 Task: Plan the quickest route from Boston Logan International Airport to Fenway Park.
Action: Mouse moved to (262, 96)
Screenshot: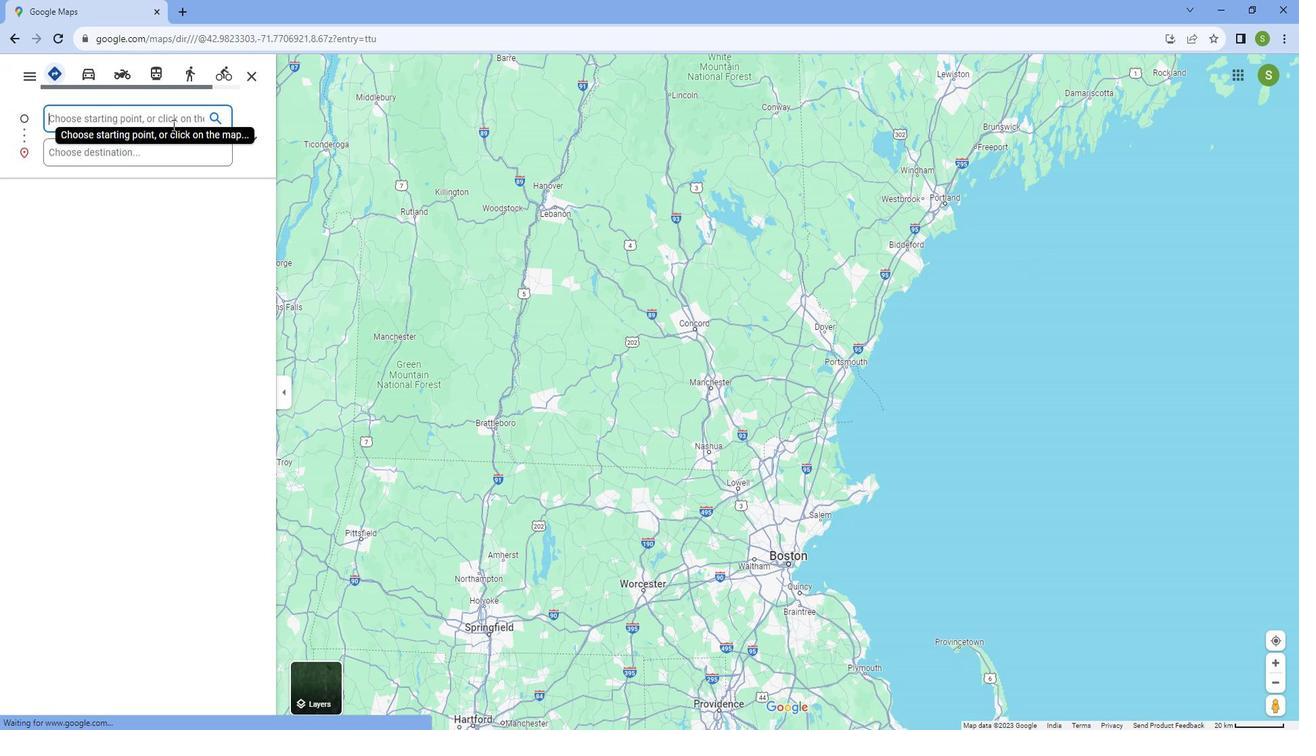 
Action: Mouse pressed left at (262, 96)
Screenshot: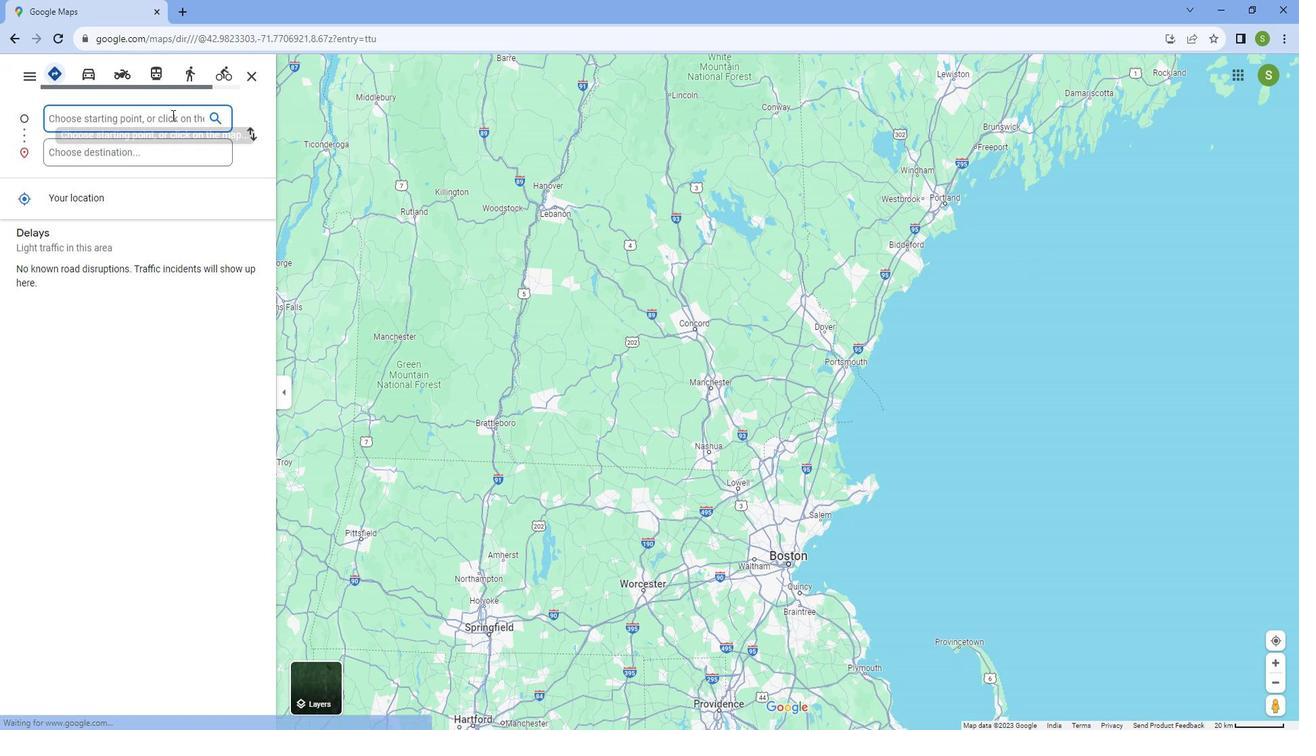 
Action: Mouse moved to (175, 136)
Screenshot: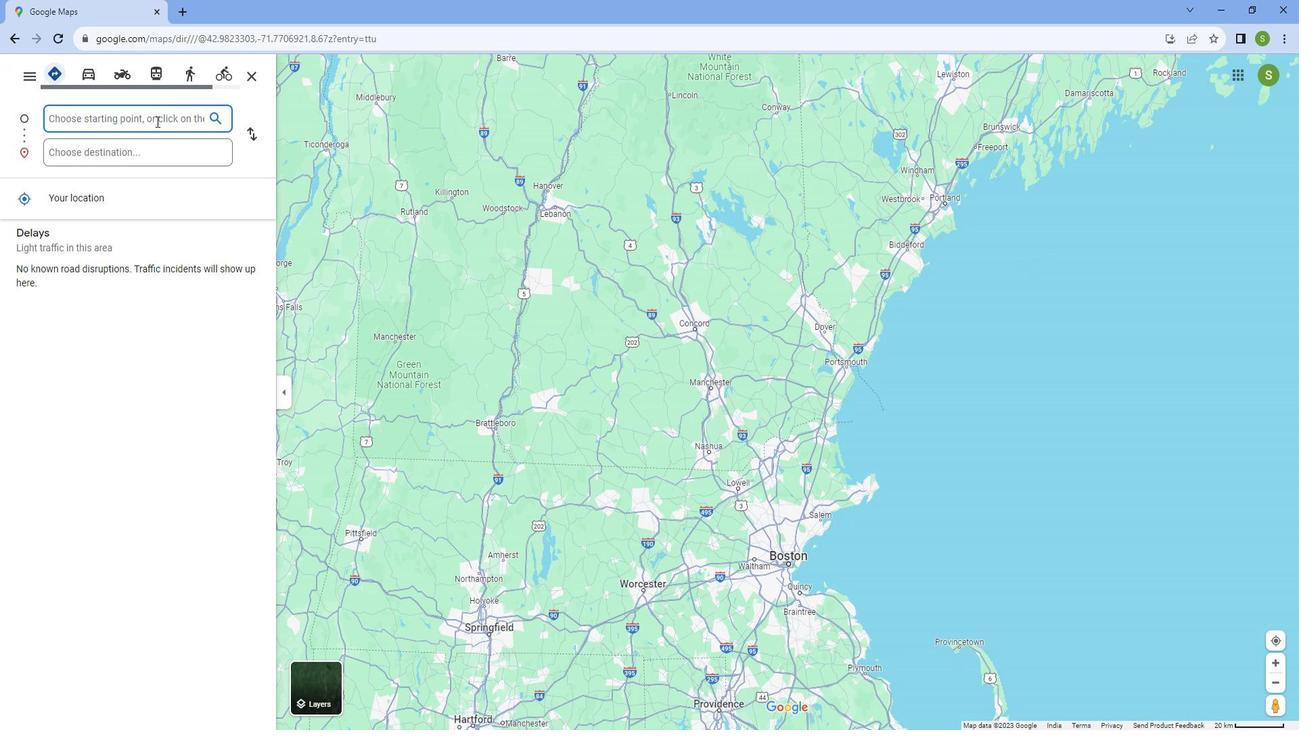 
Action: Mouse pressed left at (175, 136)
Screenshot: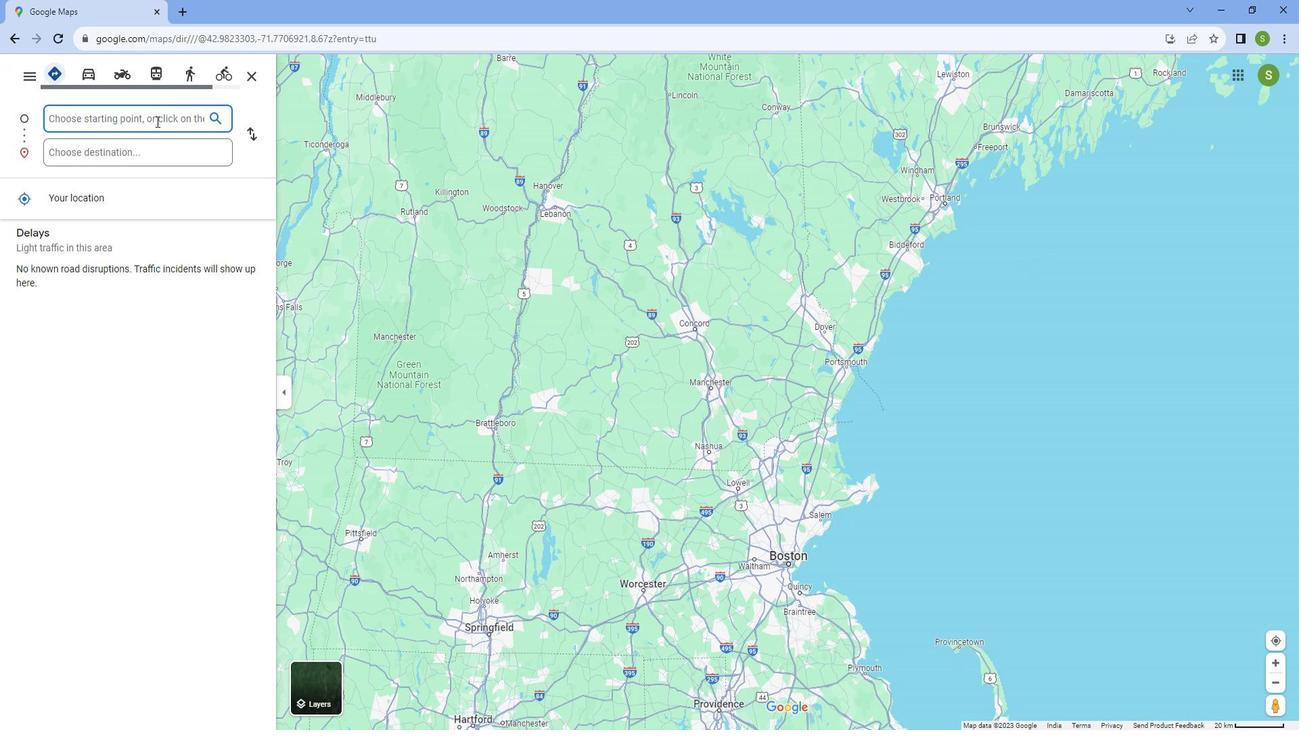 
Action: Key pressed <Key.caps_lock>B<Key.caps_lock>oston<Key.space><Key.caps_lock>L<Key.caps_lock>ogan<Key.space><Key.caps_lock>I<Key.caps_lock>nternational<Key.space><Key.caps_lock>A<Key.caps_lock>irport
Screenshot: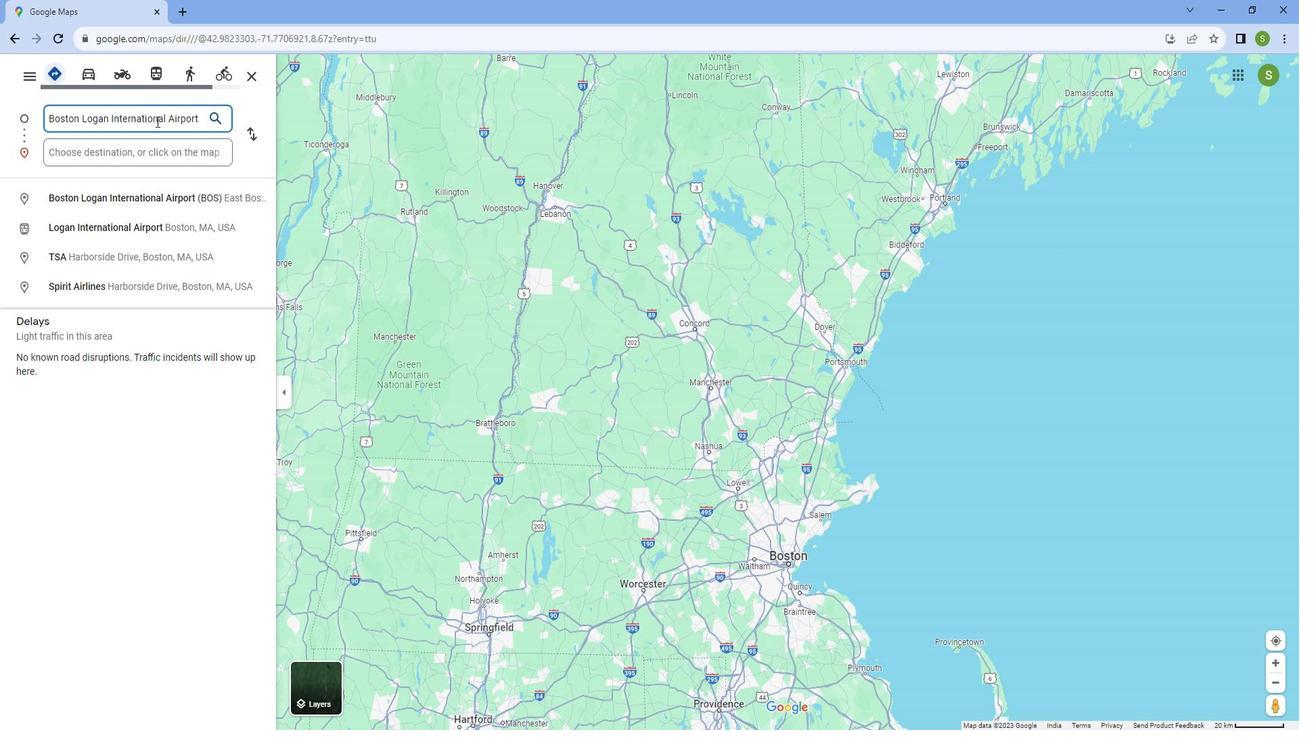 
Action: Mouse moved to (171, 215)
Screenshot: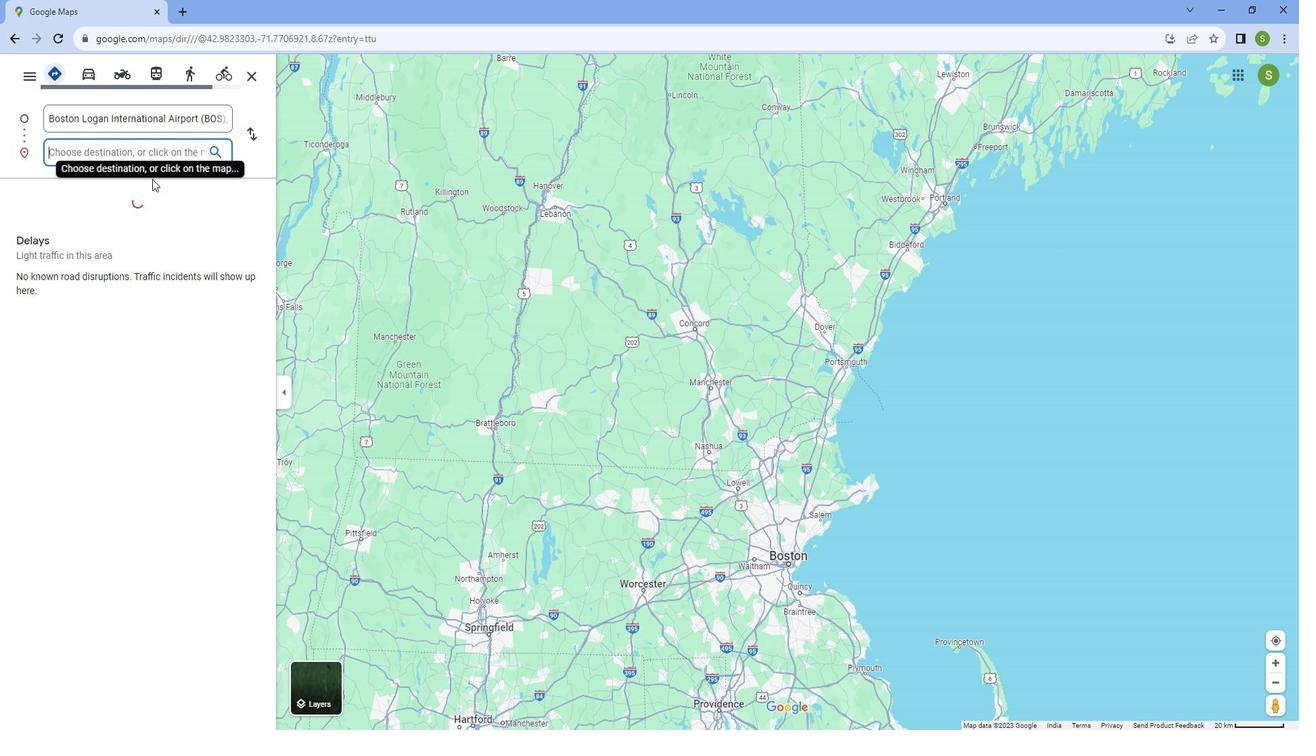 
Action: Mouse pressed left at (171, 215)
Screenshot: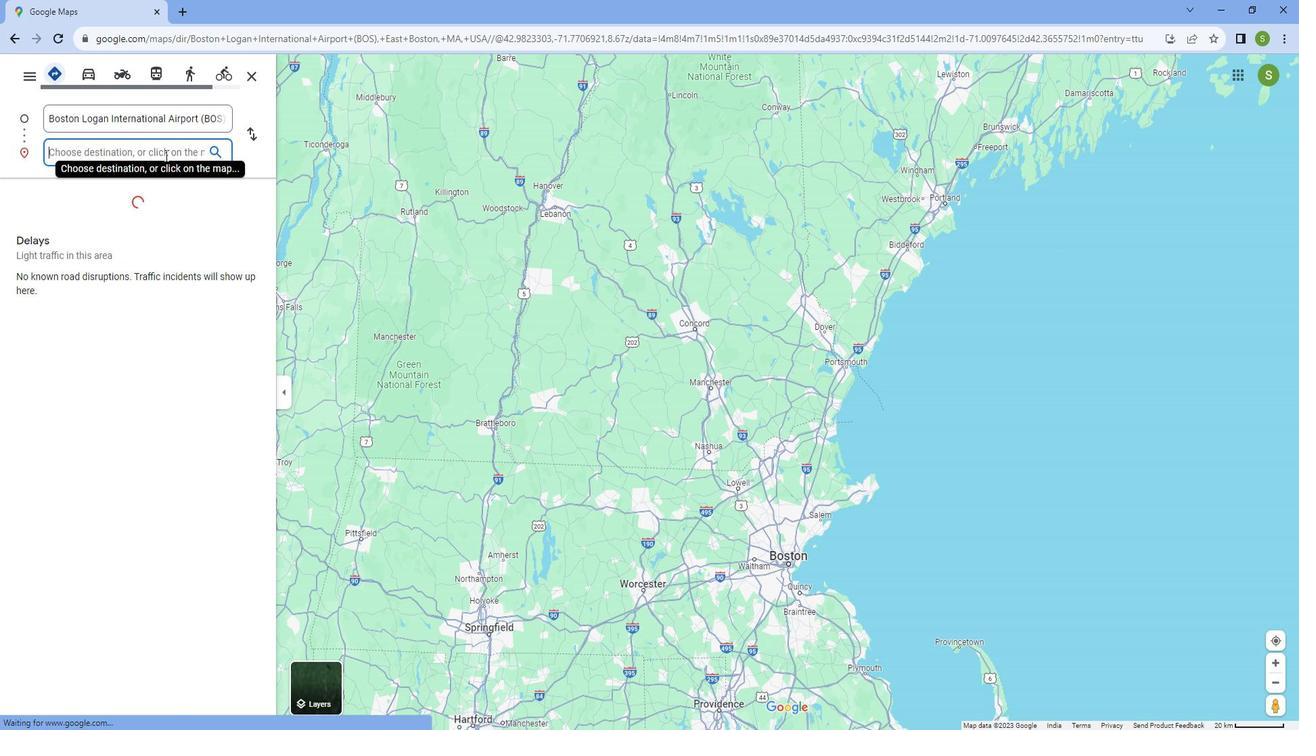
Action: Mouse moved to (185, 167)
Screenshot: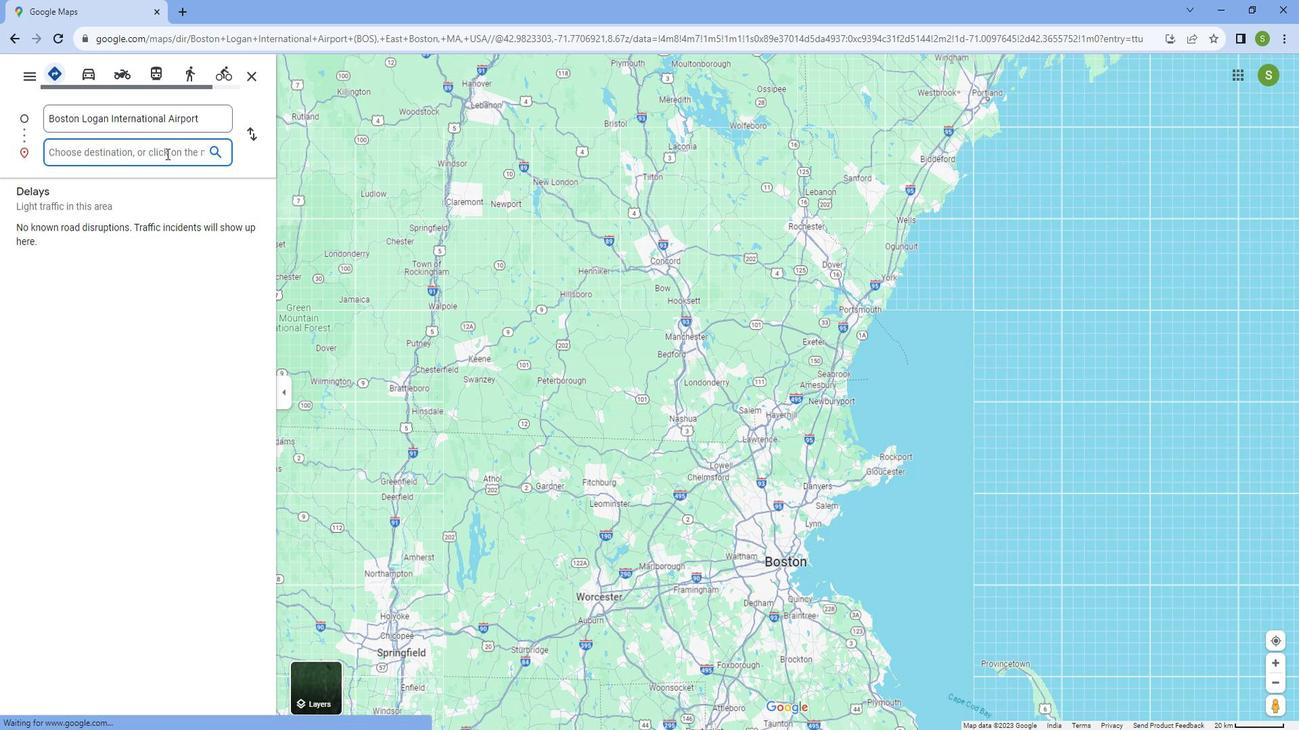 
Action: Mouse pressed left at (185, 167)
Screenshot: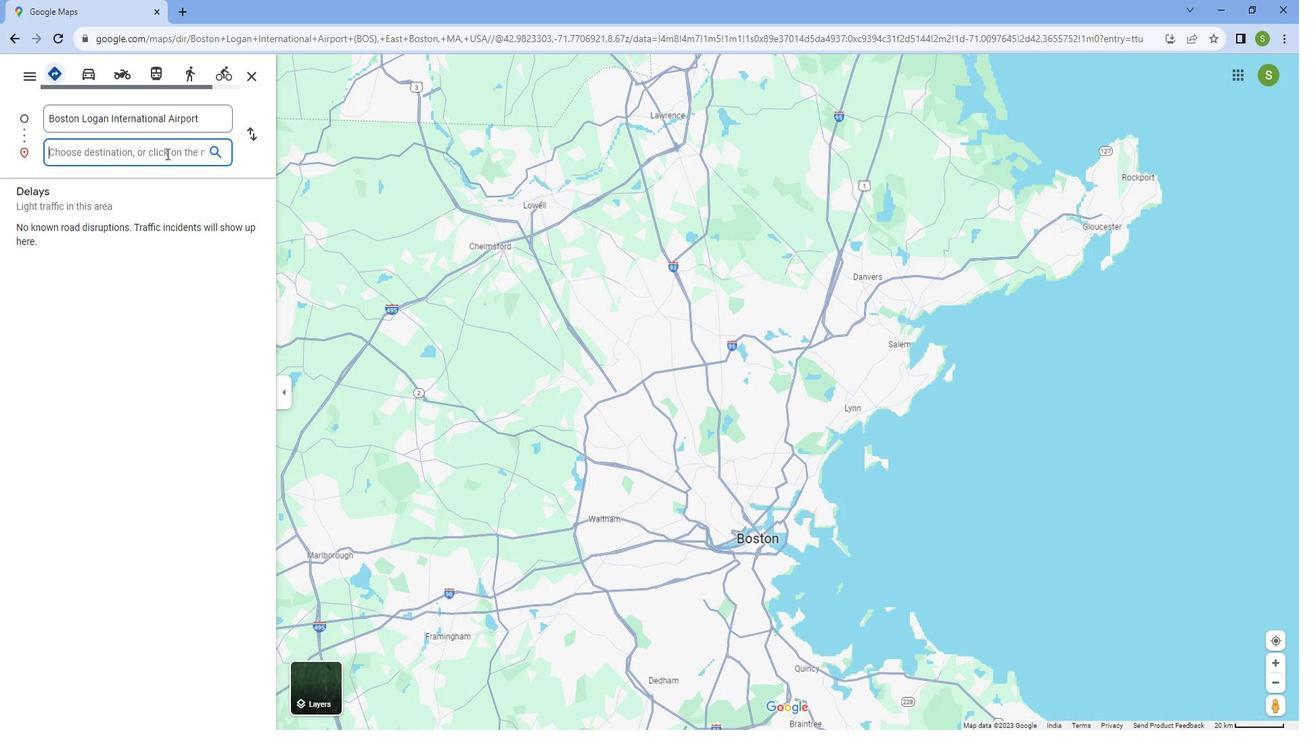
Action: Key pressed <Key.caps_lock>F<Key.caps_lock>rr<Key.backspace>eew<Key.backspace><Key.backspace><Key.backspace><Key.backspace>enway<Key.space><Key.caps_lock>P<Key.caps_lock>ark
Screenshot: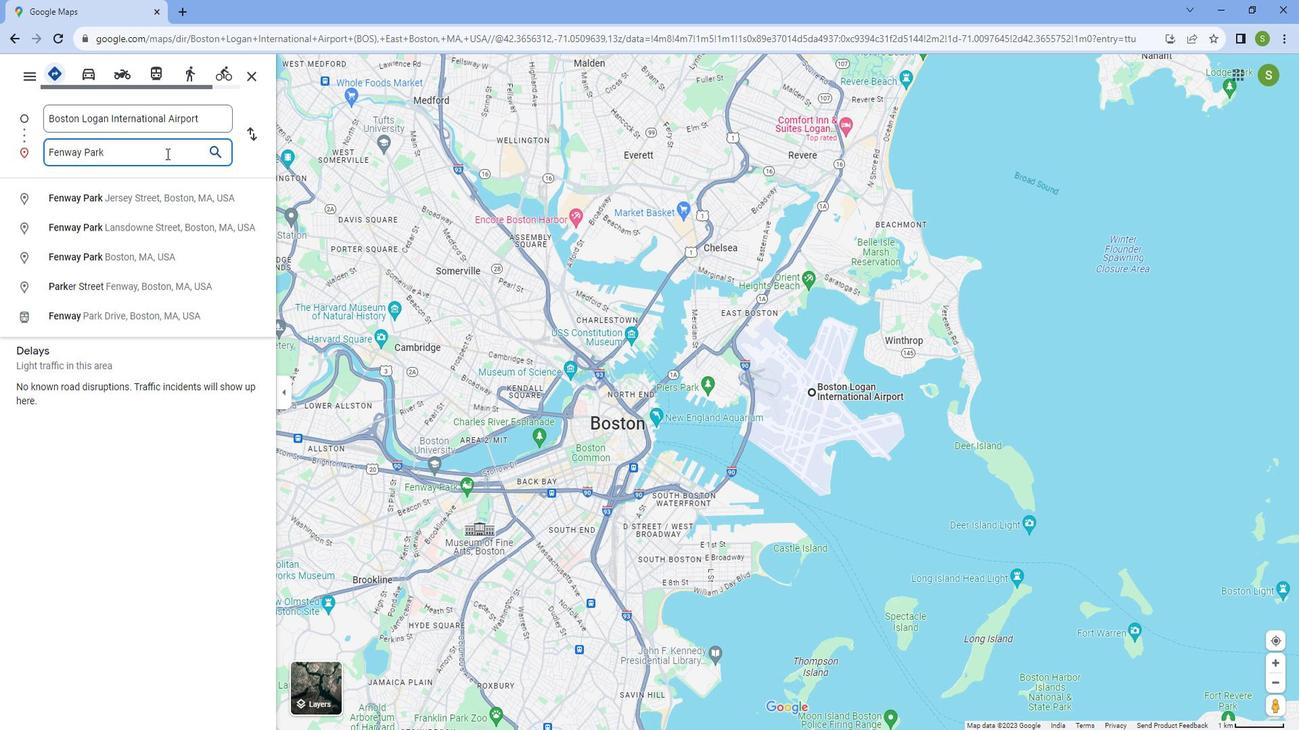 
Action: Mouse moved to (151, 216)
Screenshot: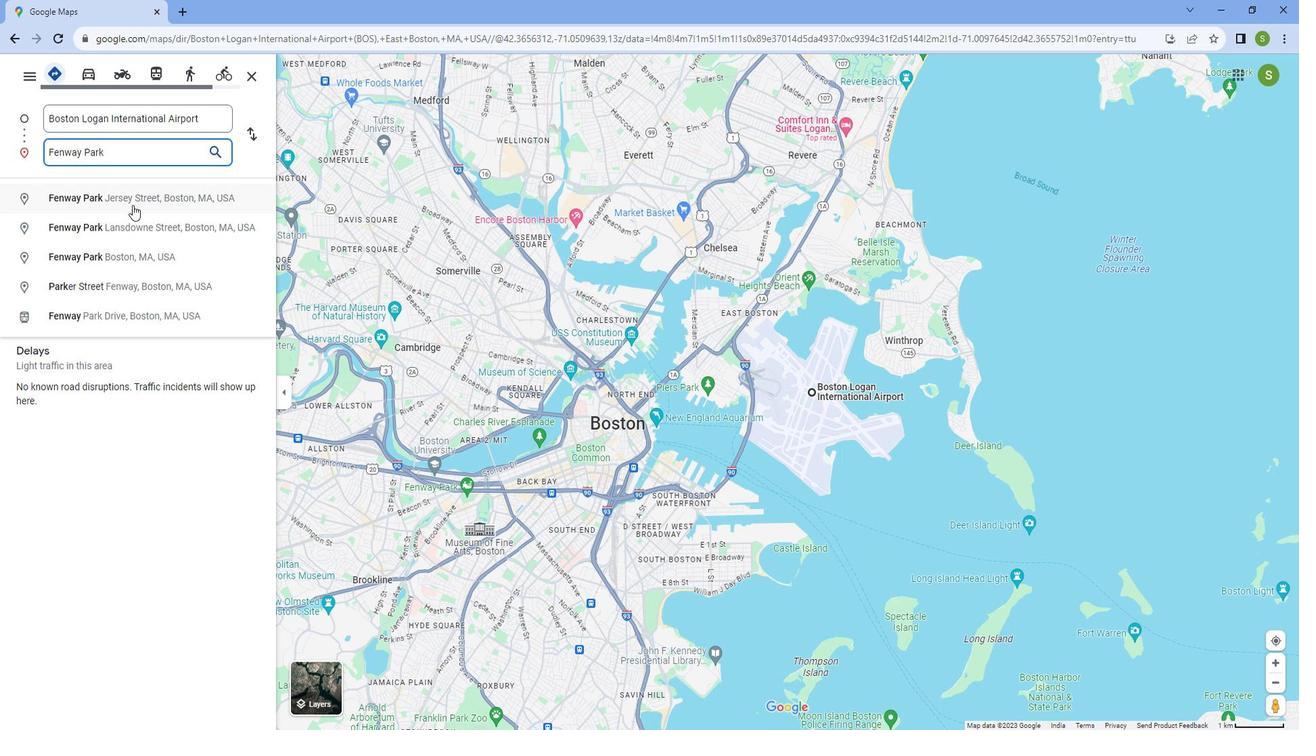 
Action: Mouse pressed left at (151, 216)
Screenshot: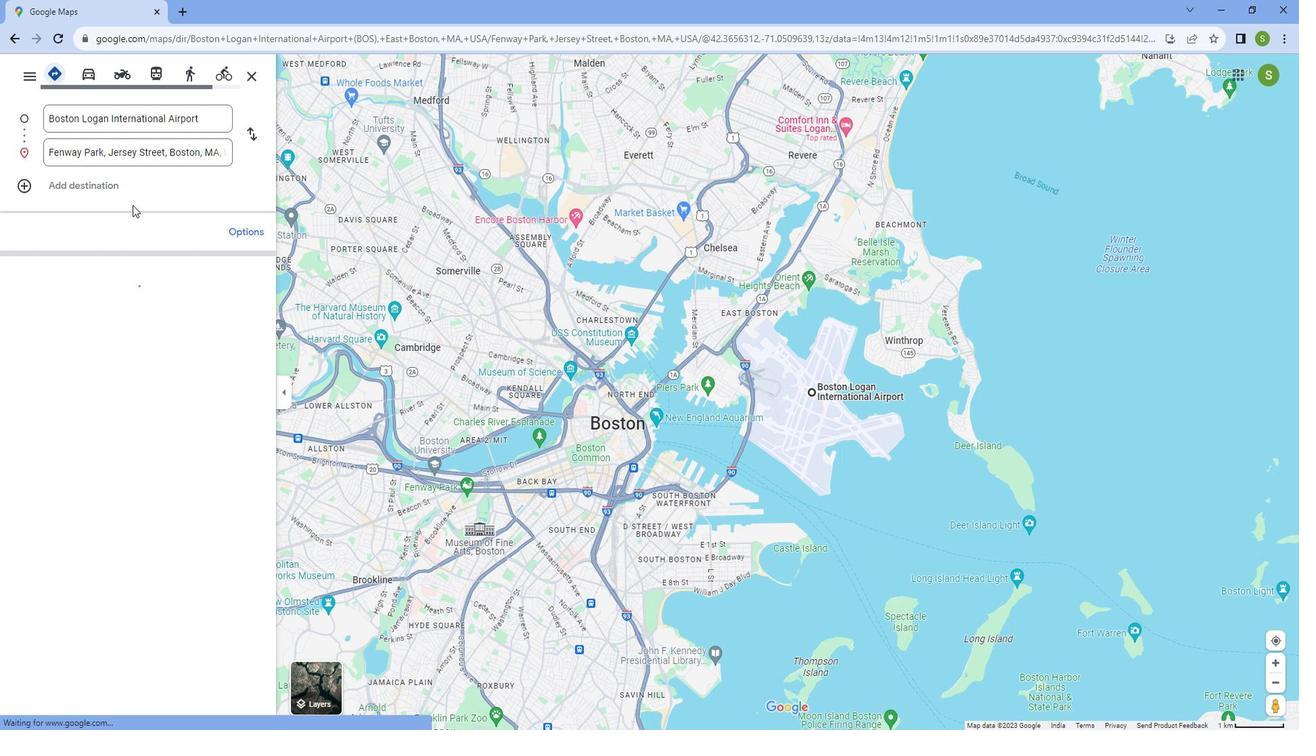 
Action: Mouse moved to (68, 393)
Screenshot: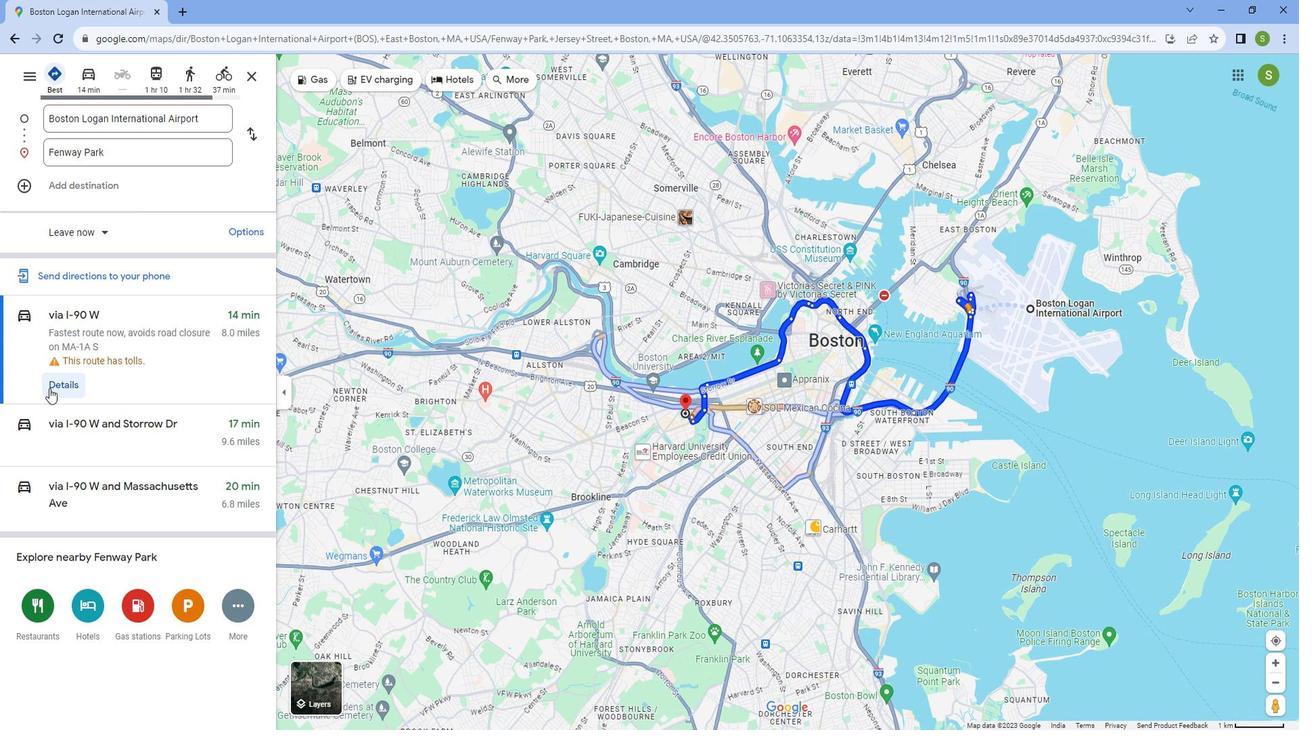 
Action: Mouse pressed left at (68, 393)
Screenshot: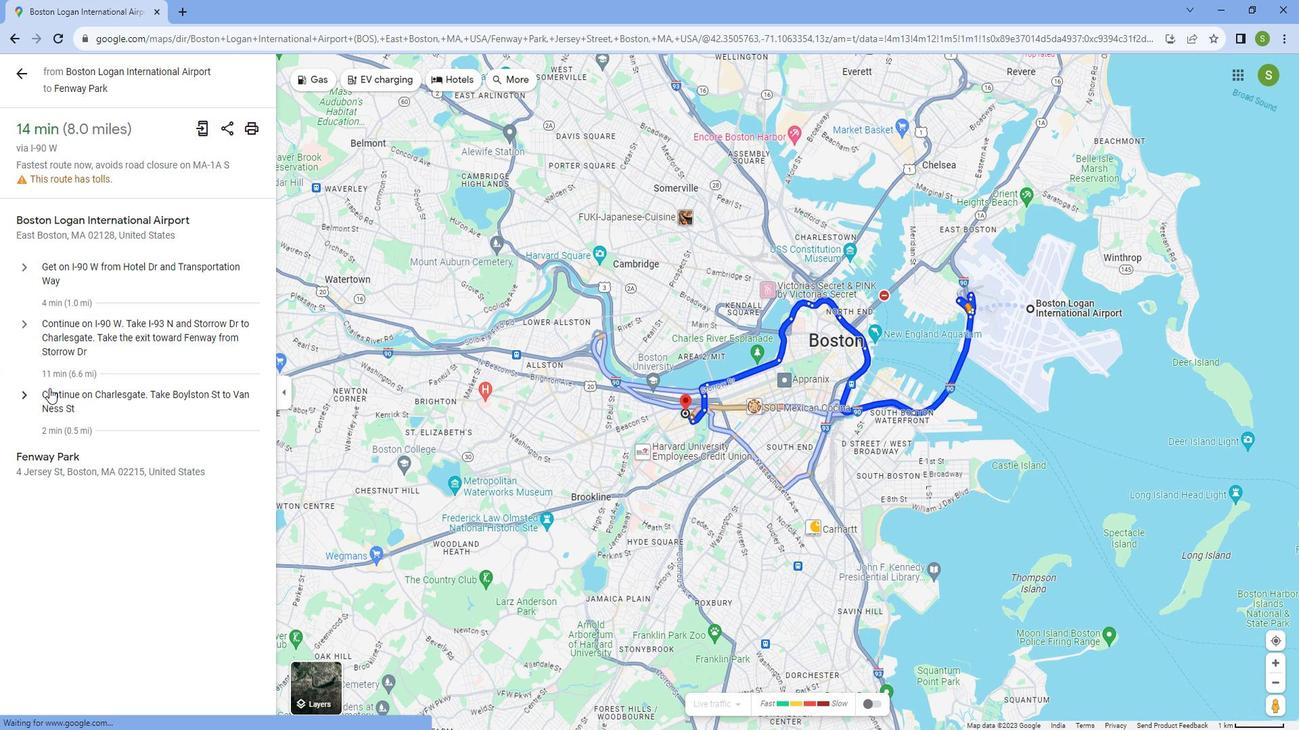 
Action: Mouse moved to (1027, 370)
Screenshot: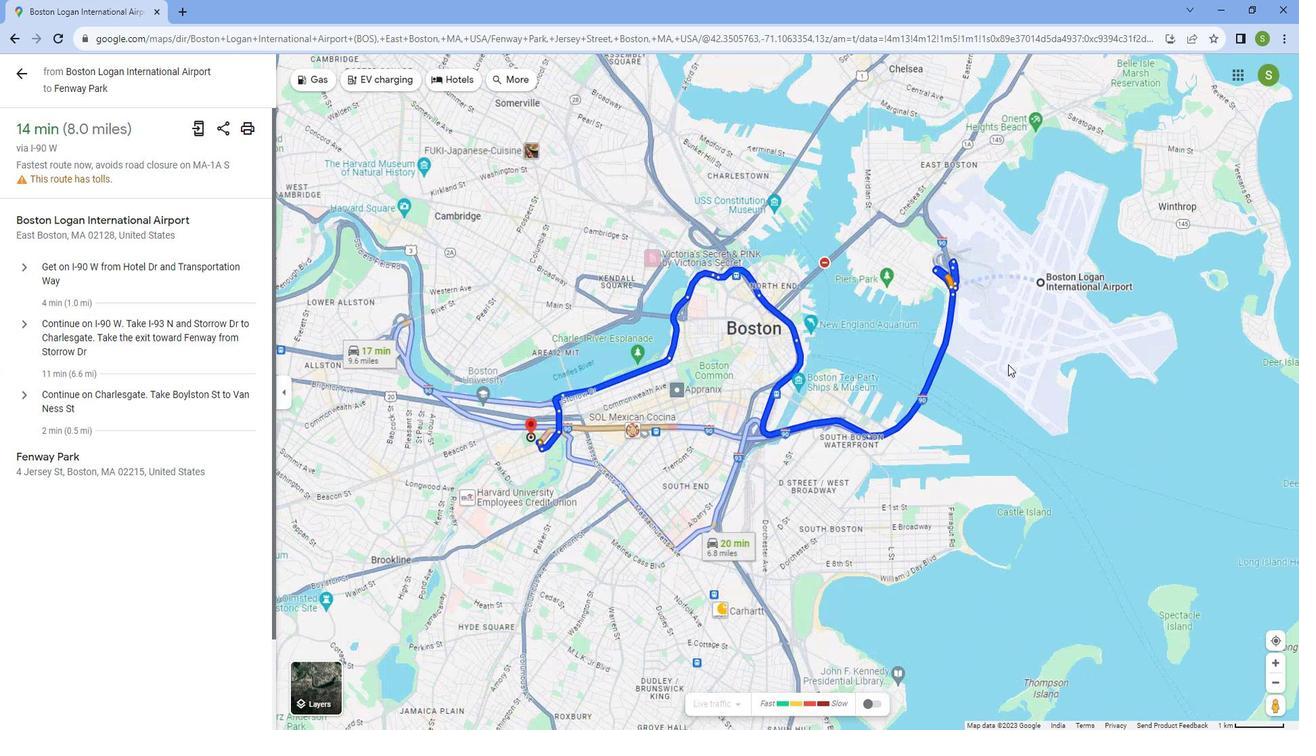 
Action: Mouse scrolled (1027, 370) with delta (0, 0)
Screenshot: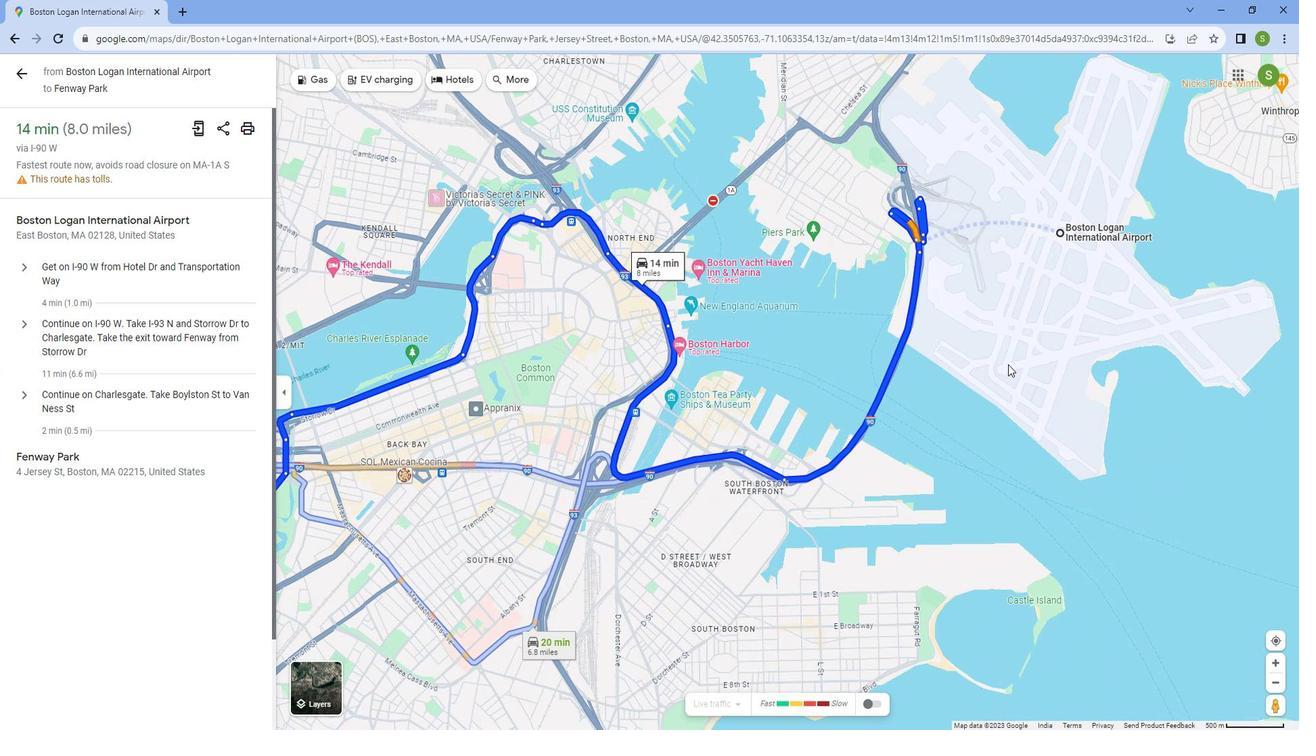 
Action: Mouse scrolled (1027, 370) with delta (0, 0)
Screenshot: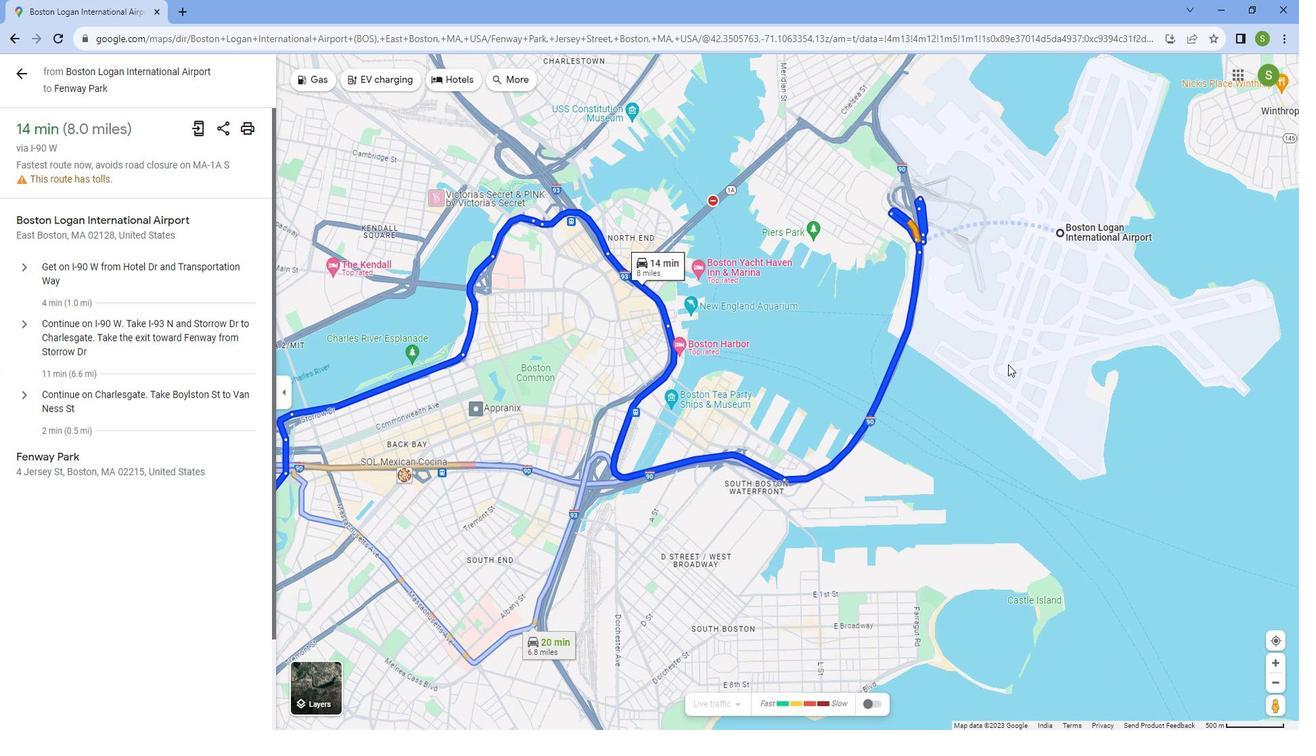 
Action: Mouse scrolled (1027, 370) with delta (0, 0)
Screenshot: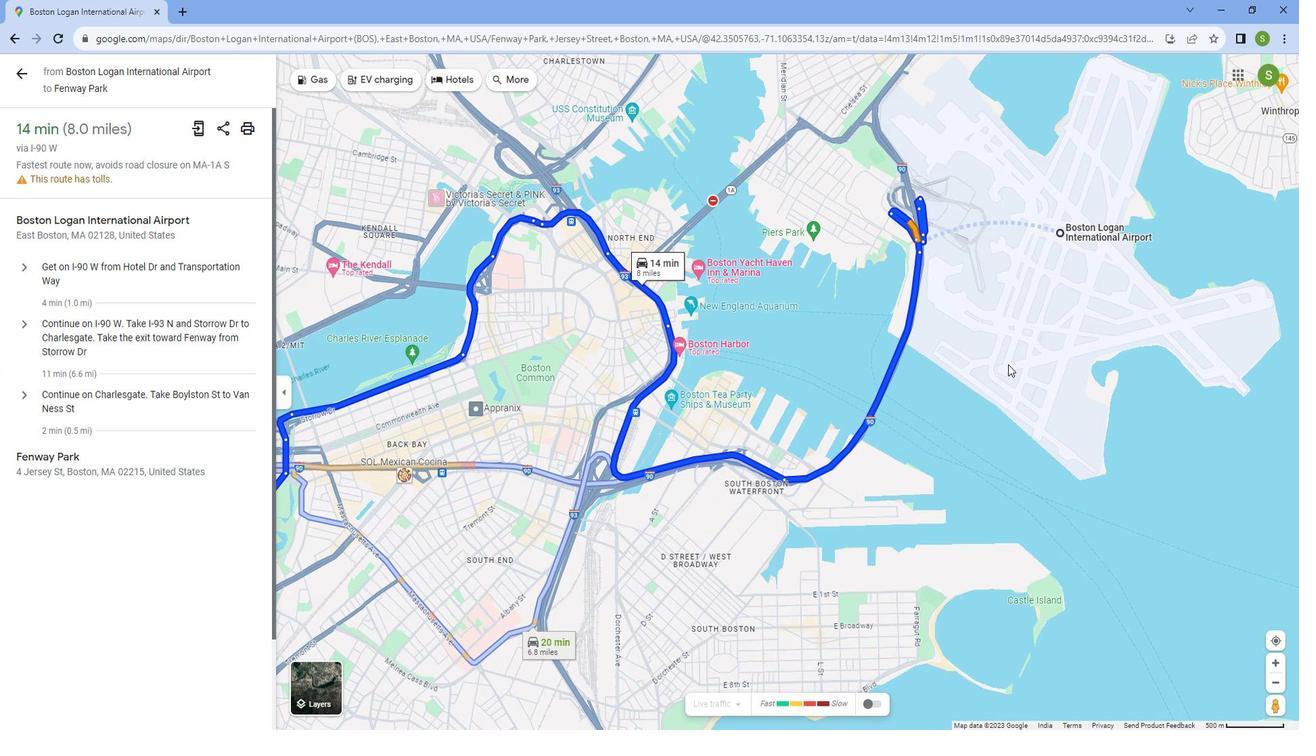 
Action: Mouse scrolled (1027, 370) with delta (0, 0)
Screenshot: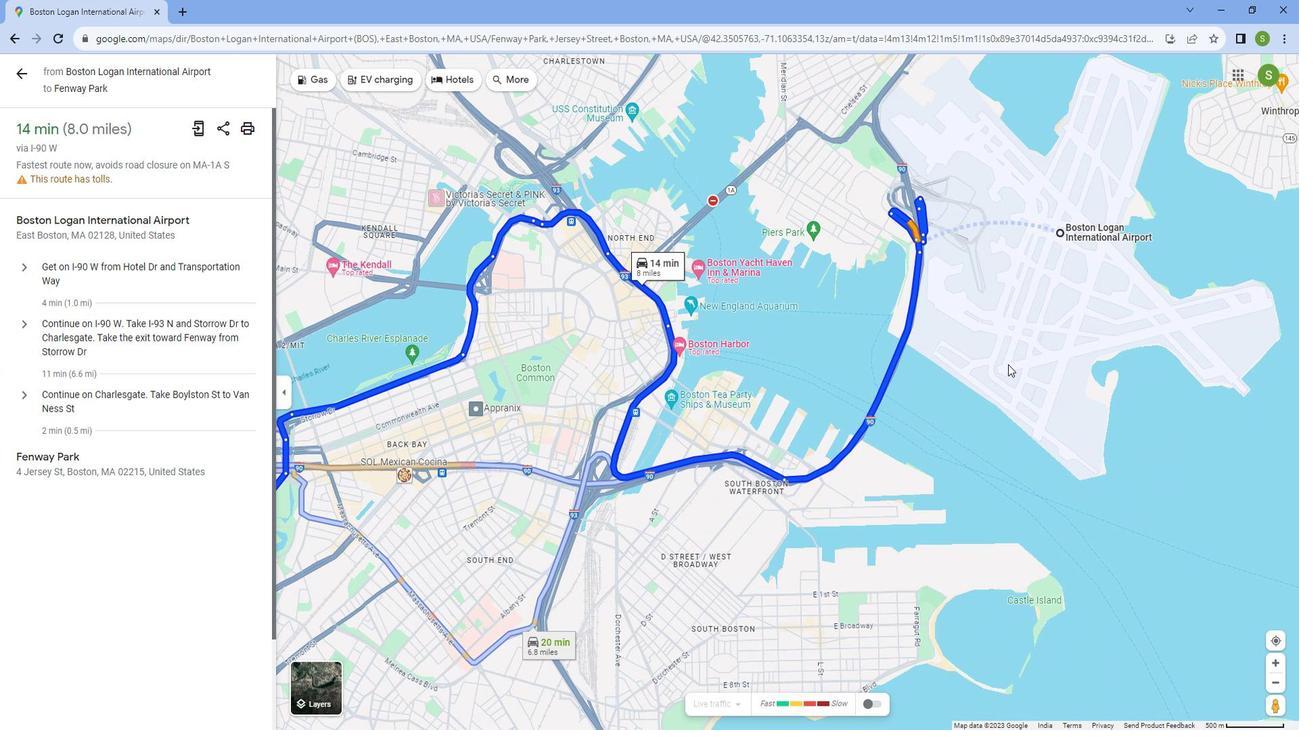 
Action: Mouse scrolled (1027, 370) with delta (0, 0)
Screenshot: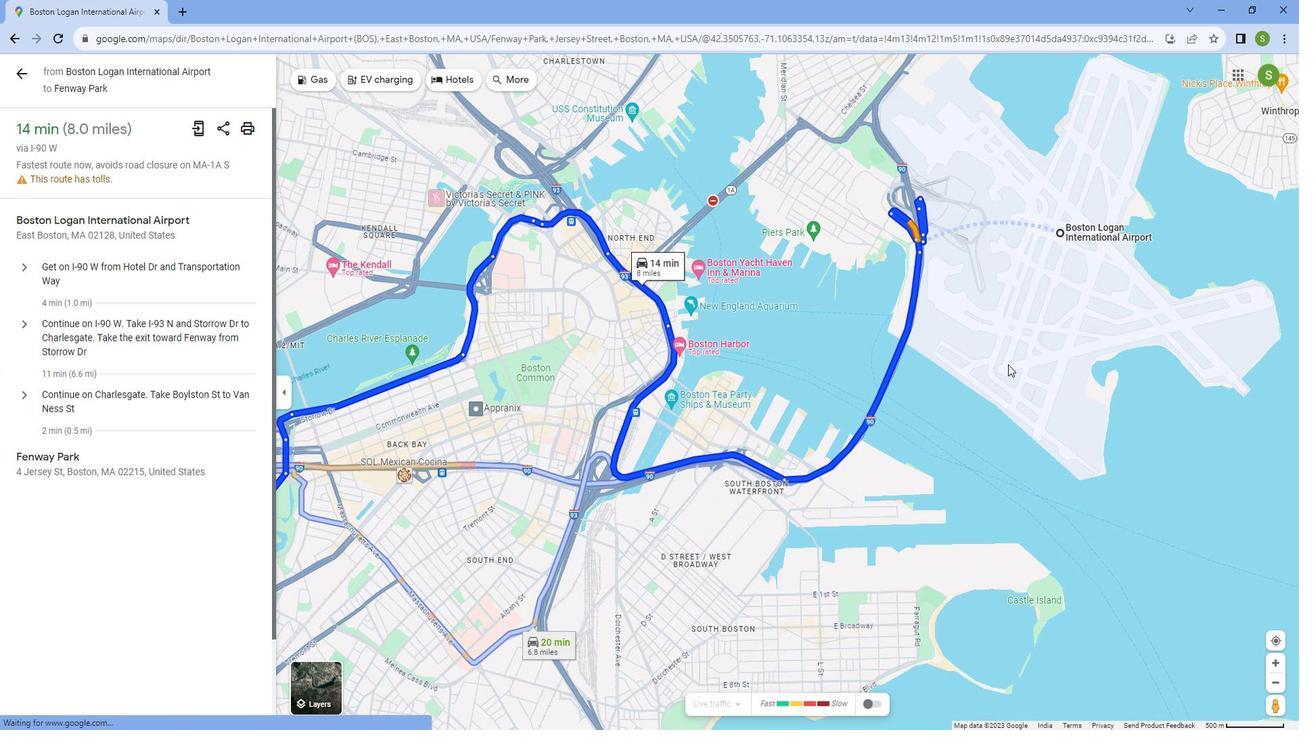 
Action: Mouse scrolled (1027, 369) with delta (0, 0)
Screenshot: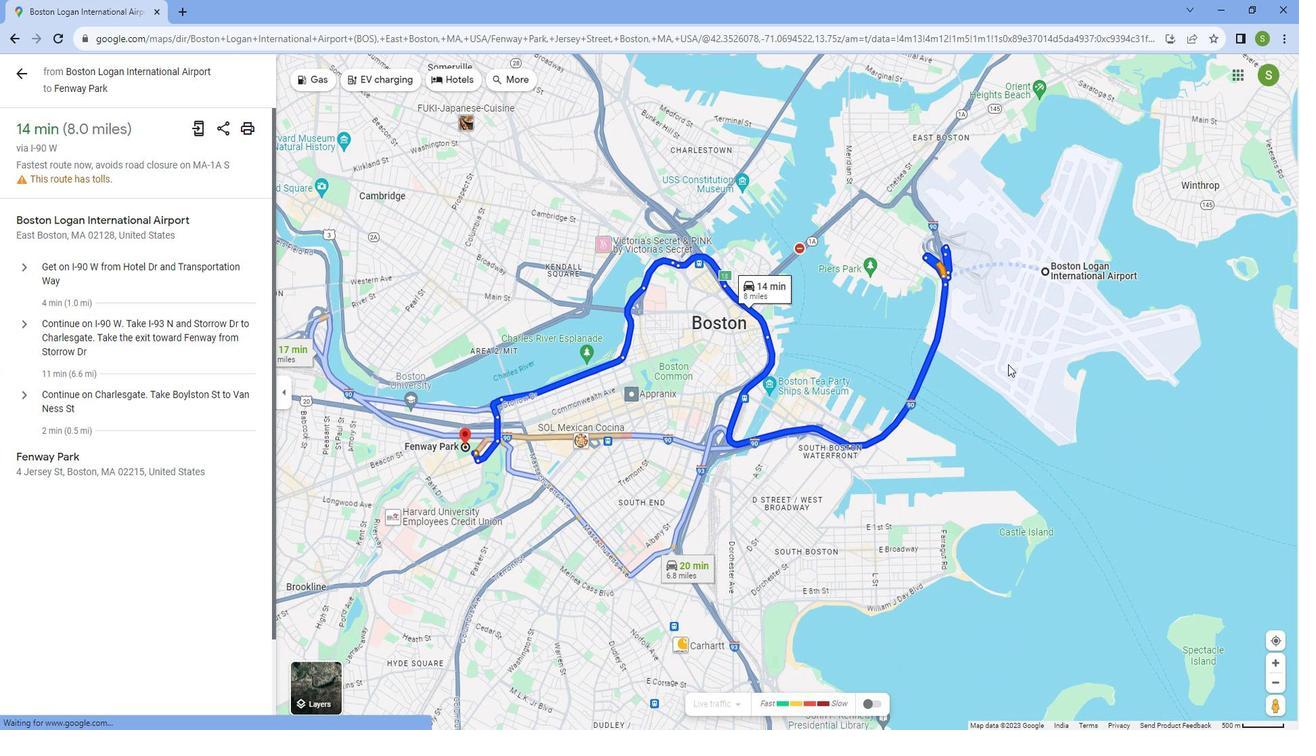 
Action: Mouse scrolled (1027, 369) with delta (0, 0)
Screenshot: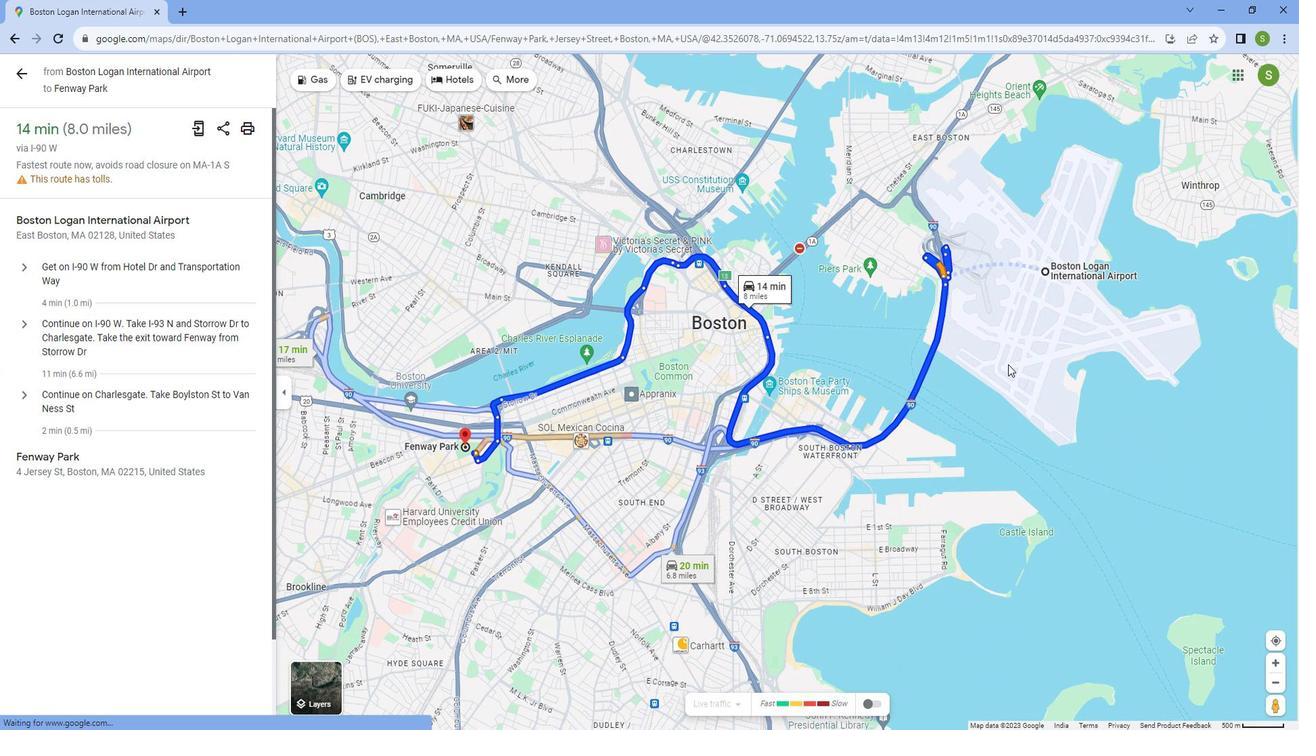 
Action: Mouse scrolled (1027, 370) with delta (0, 0)
Screenshot: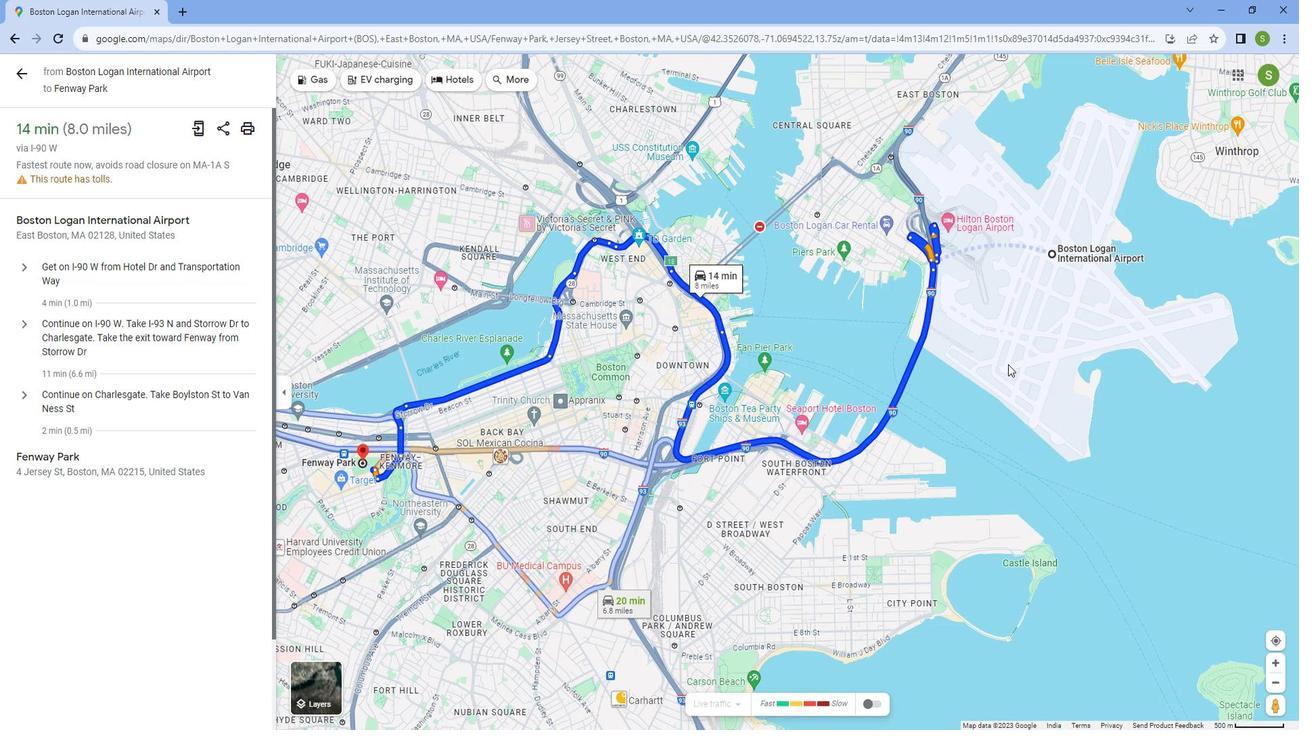 
Action: Mouse moved to (878, 397)
Screenshot: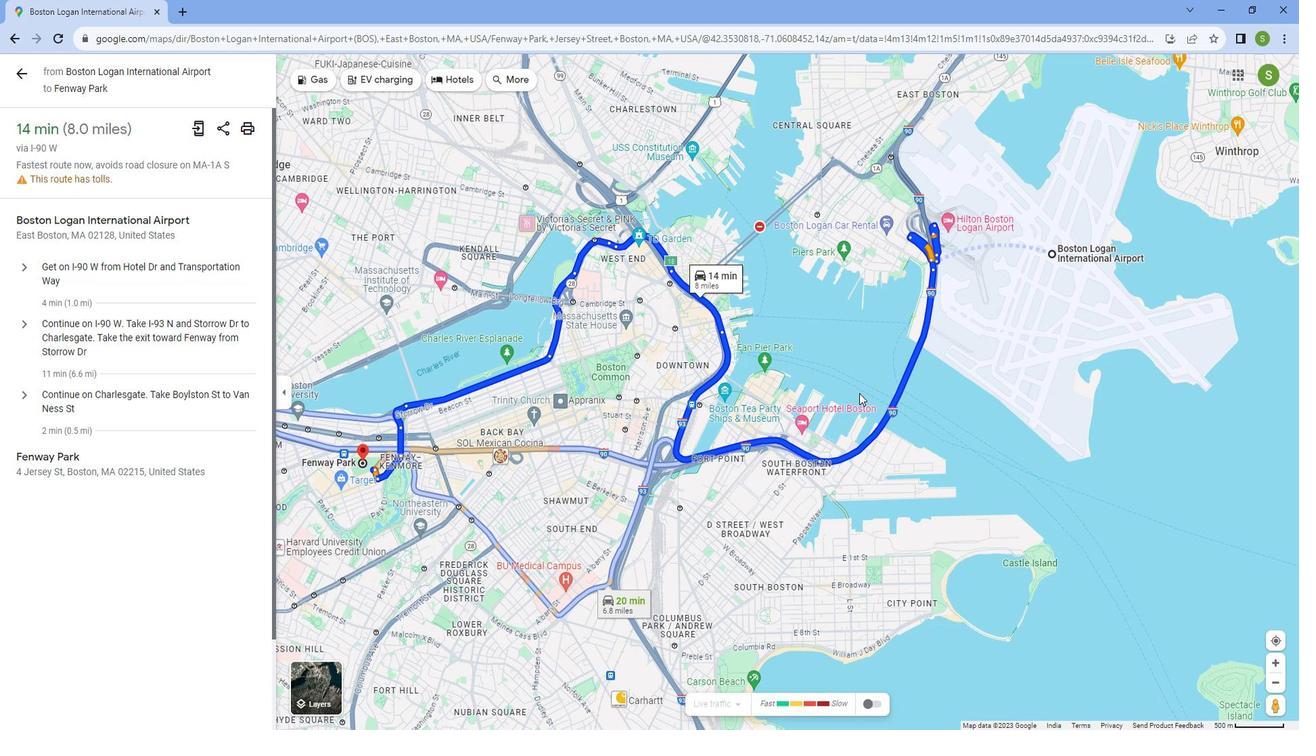 
Action: Mouse scrolled (878, 397) with delta (0, 0)
Screenshot: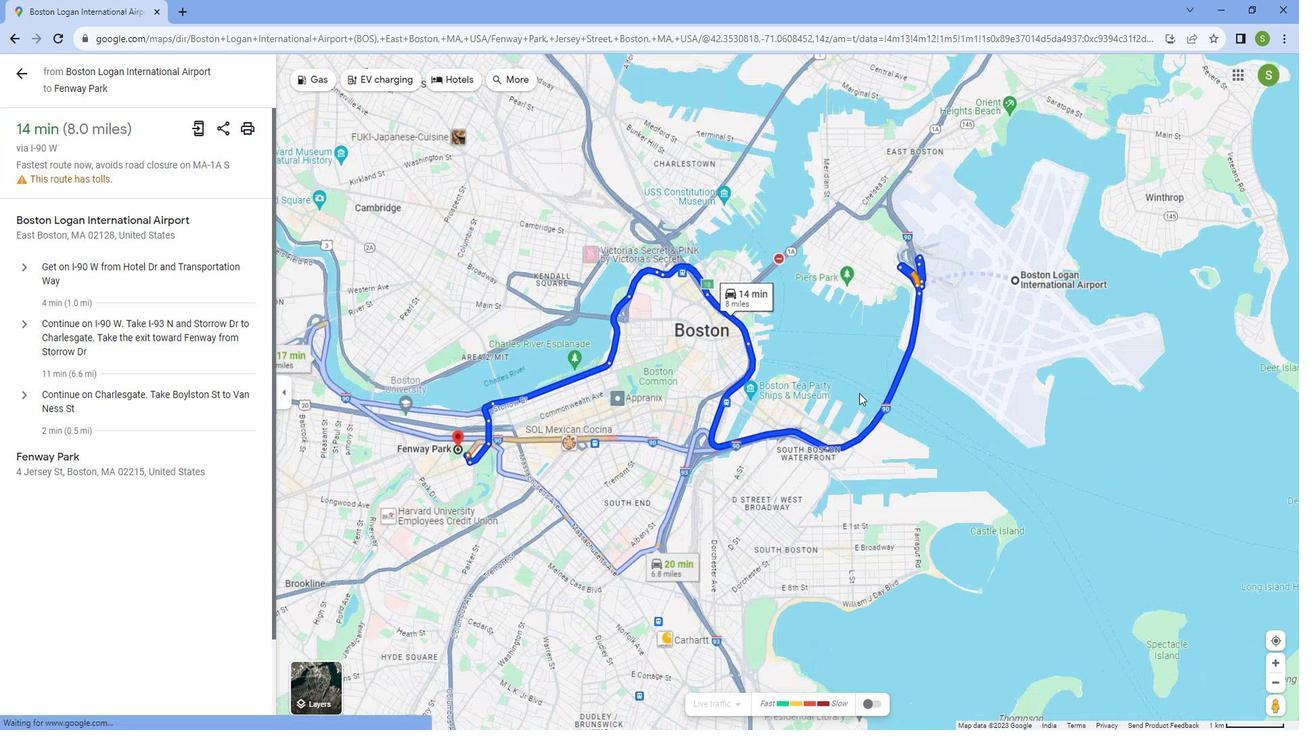 
Action: Mouse scrolled (878, 397) with delta (0, 0)
Screenshot: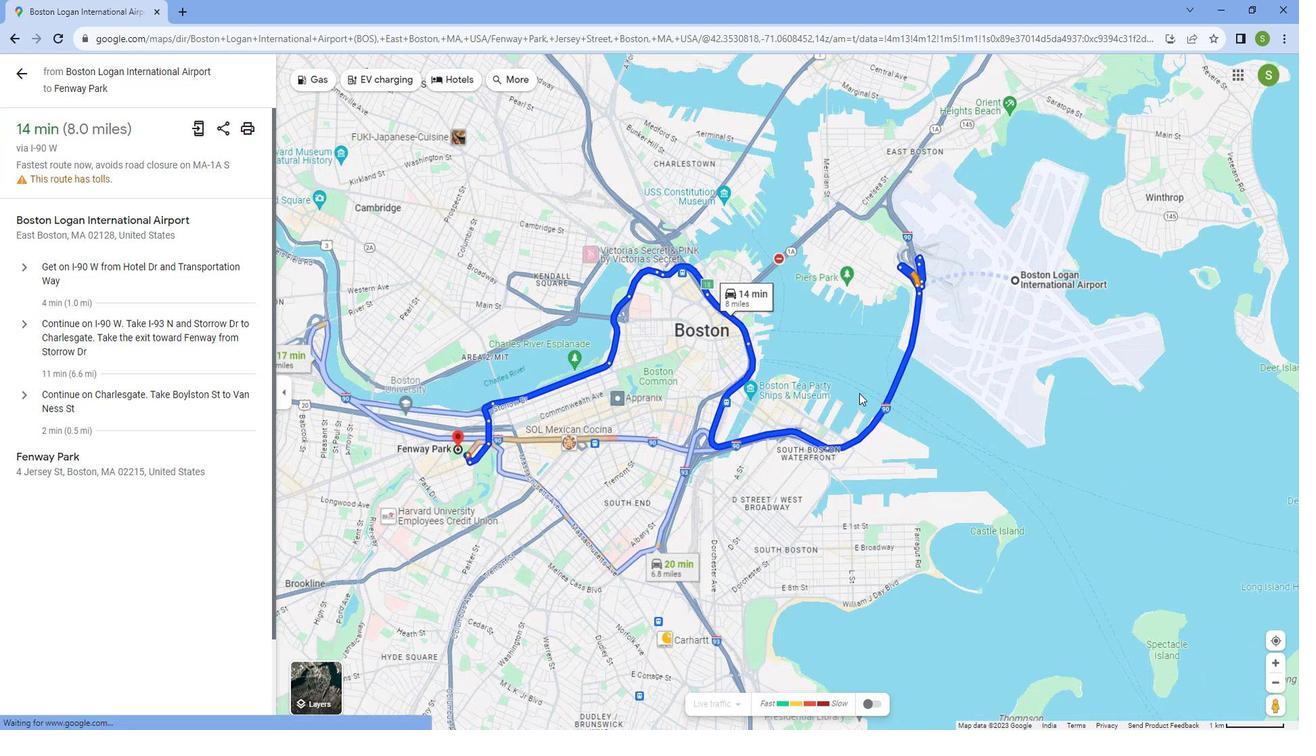 
Action: Mouse scrolled (878, 397) with delta (0, 0)
Screenshot: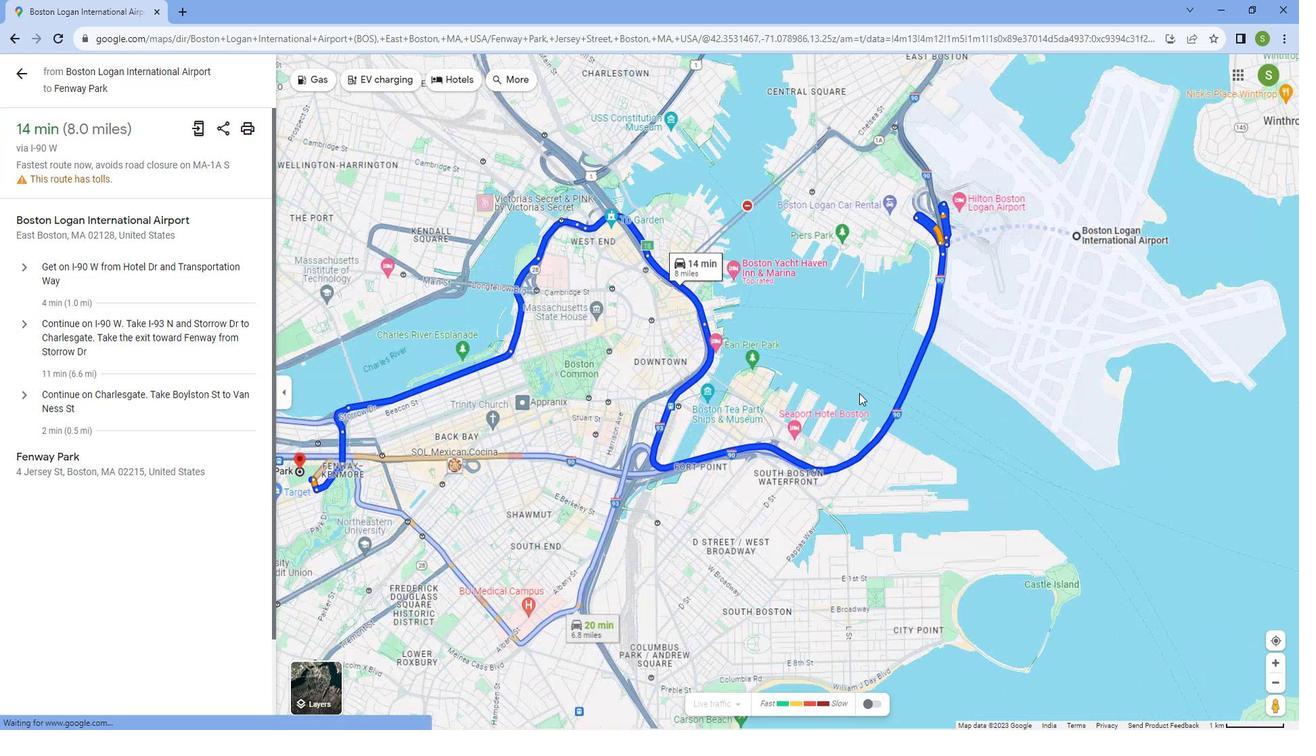 
Action: Mouse scrolled (878, 398) with delta (0, 0)
Screenshot: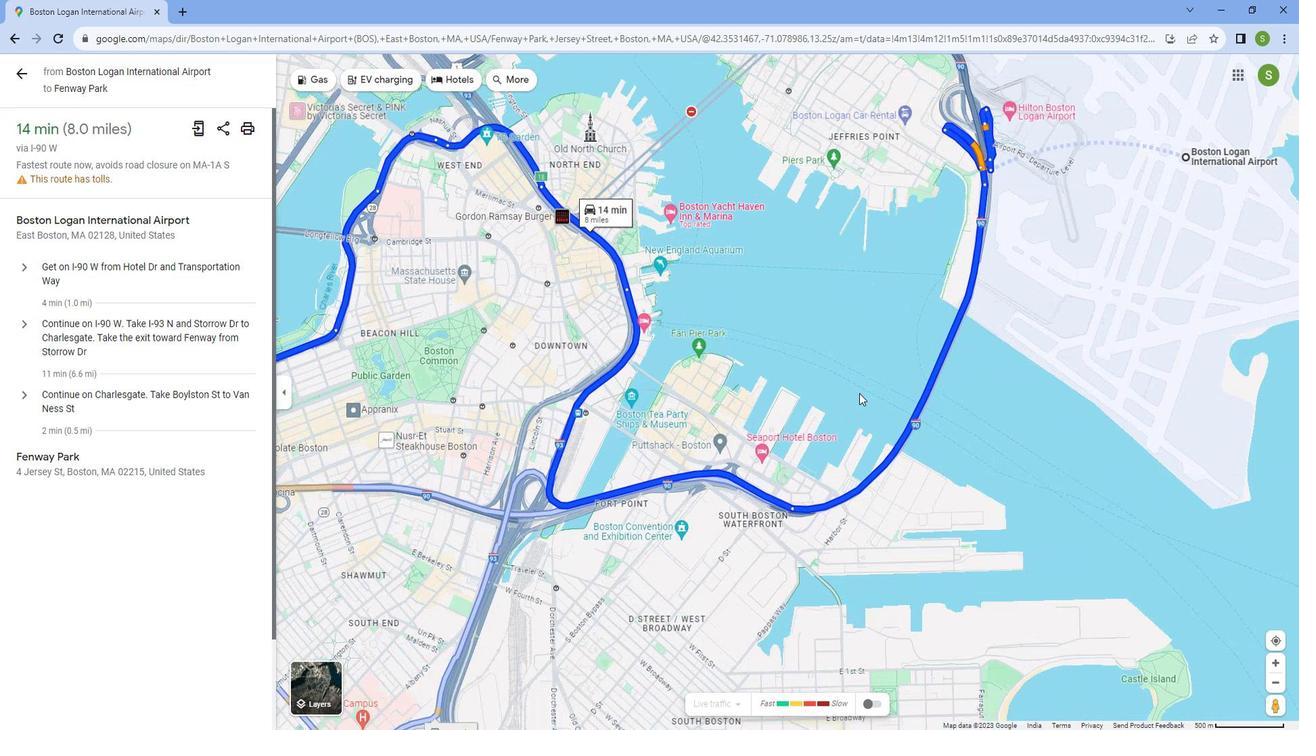 
Action: Mouse scrolled (878, 398) with delta (0, 0)
Screenshot: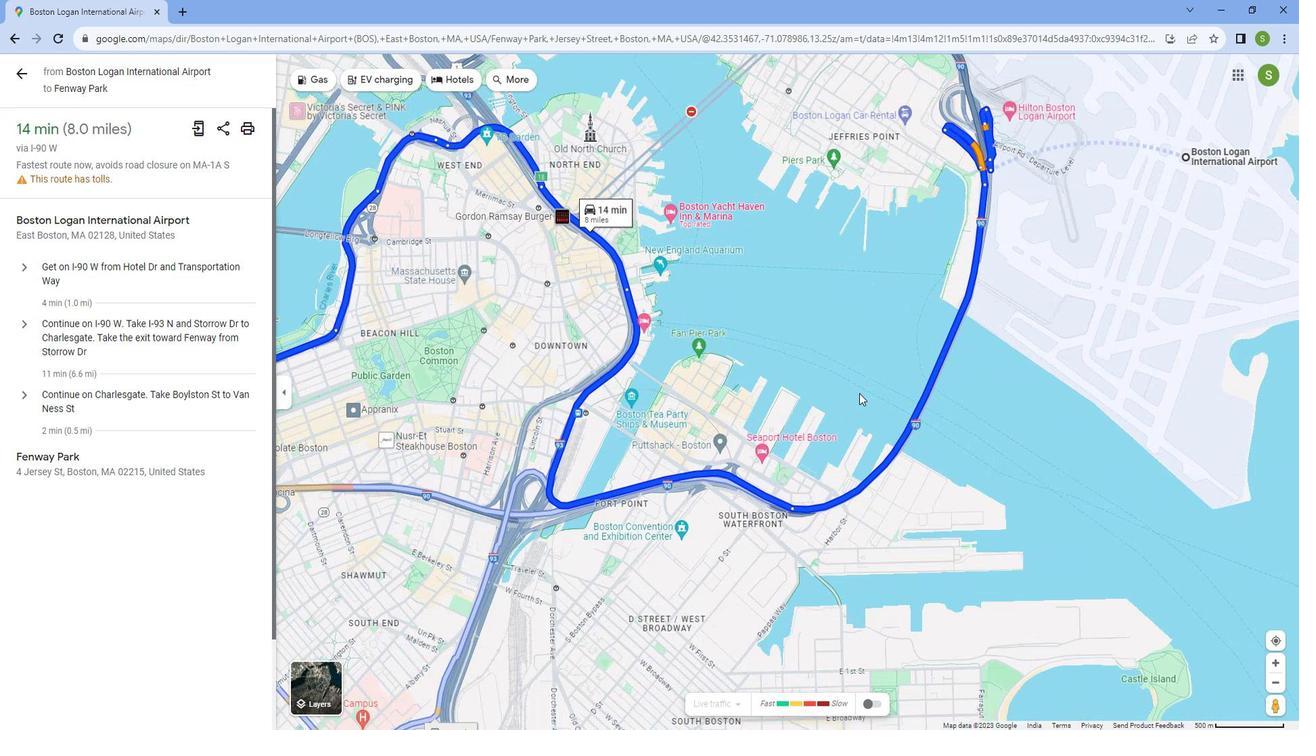 
Action: Mouse scrolled (878, 398) with delta (0, 0)
Screenshot: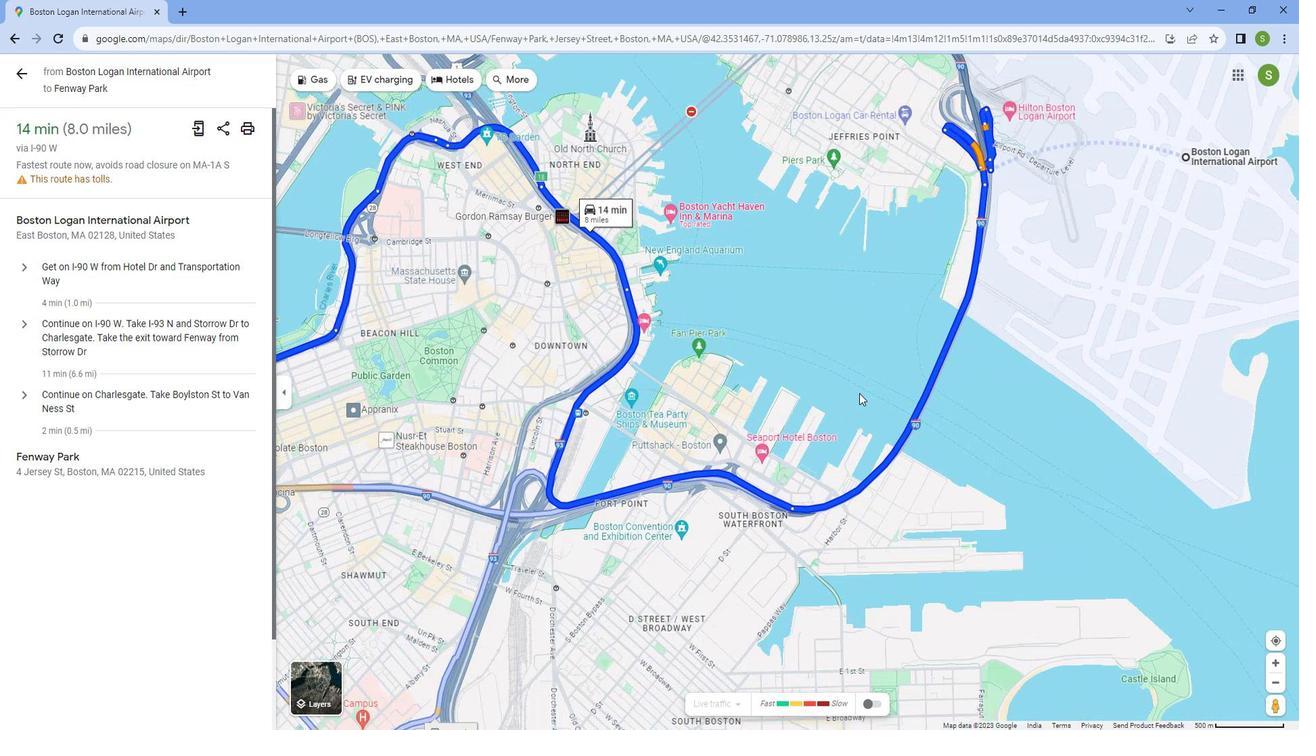 
Action: Mouse scrolled (878, 398) with delta (0, 0)
Screenshot: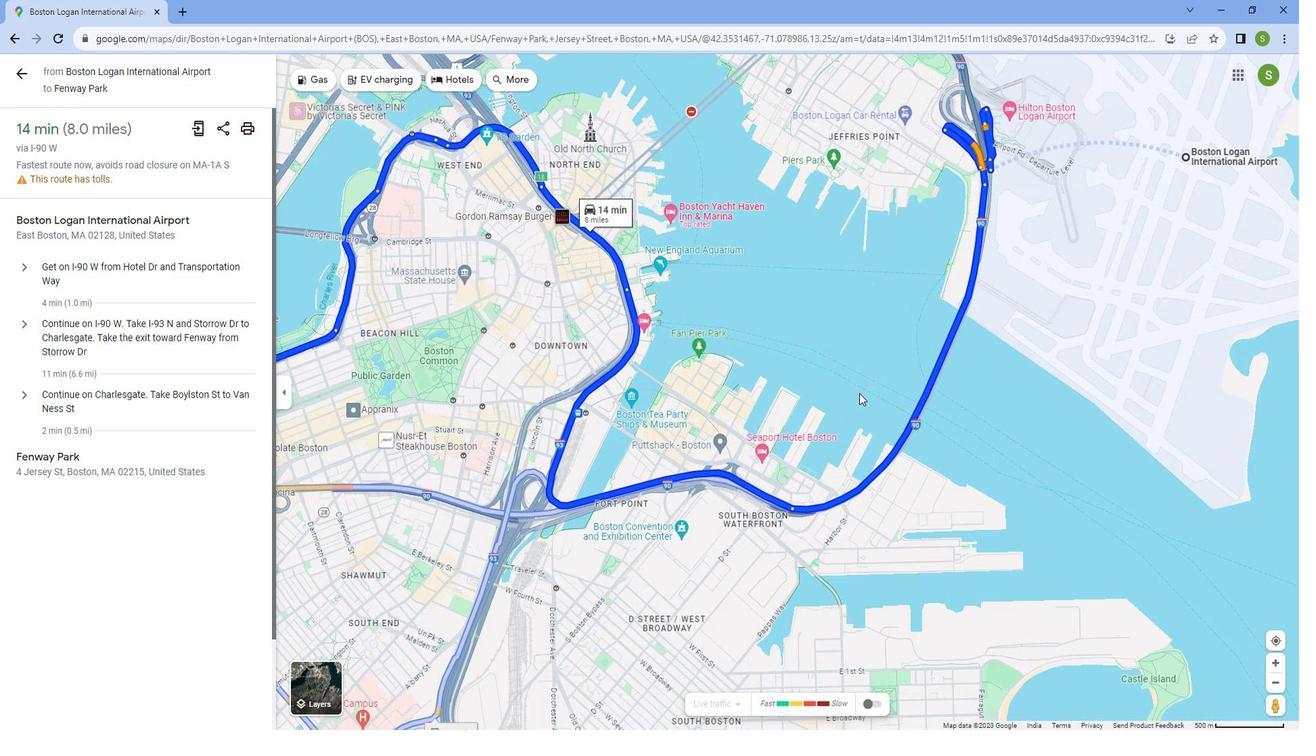 
Action: Mouse scrolled (878, 398) with delta (0, 0)
Screenshot: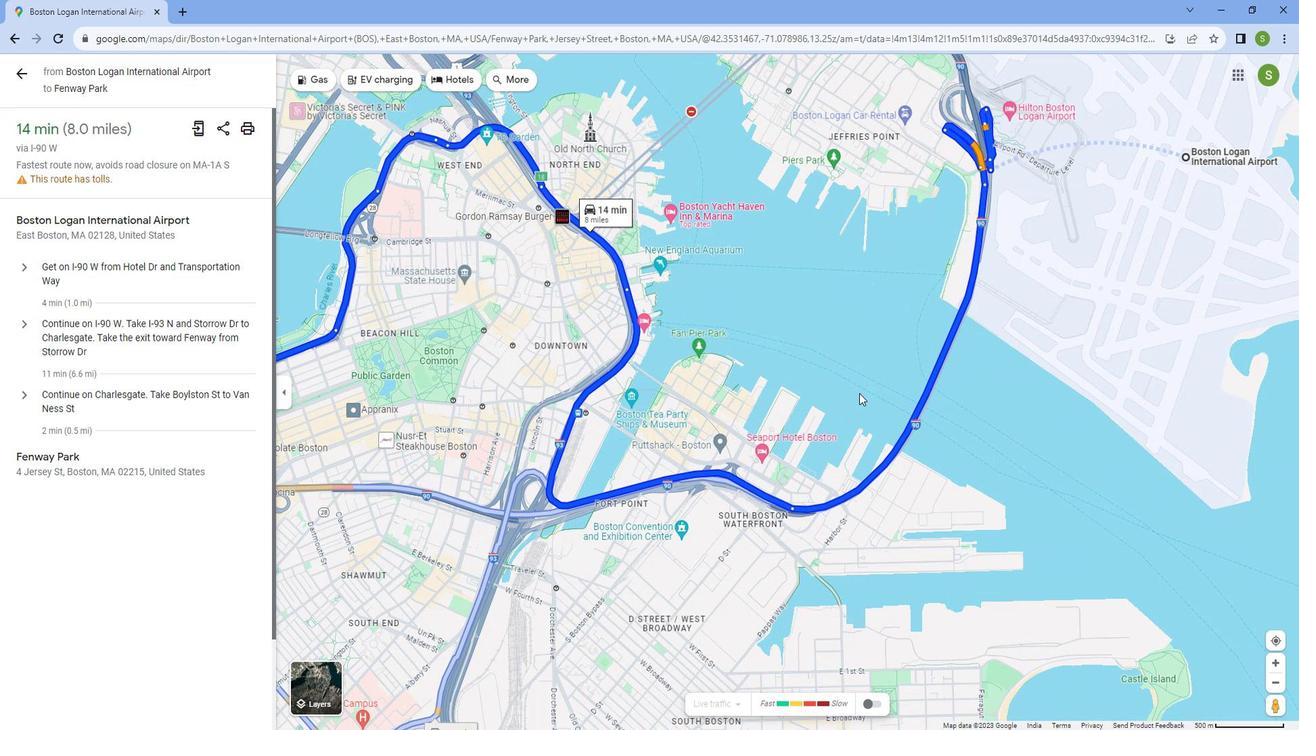 
Action: Mouse scrolled (878, 398) with delta (0, 0)
Screenshot: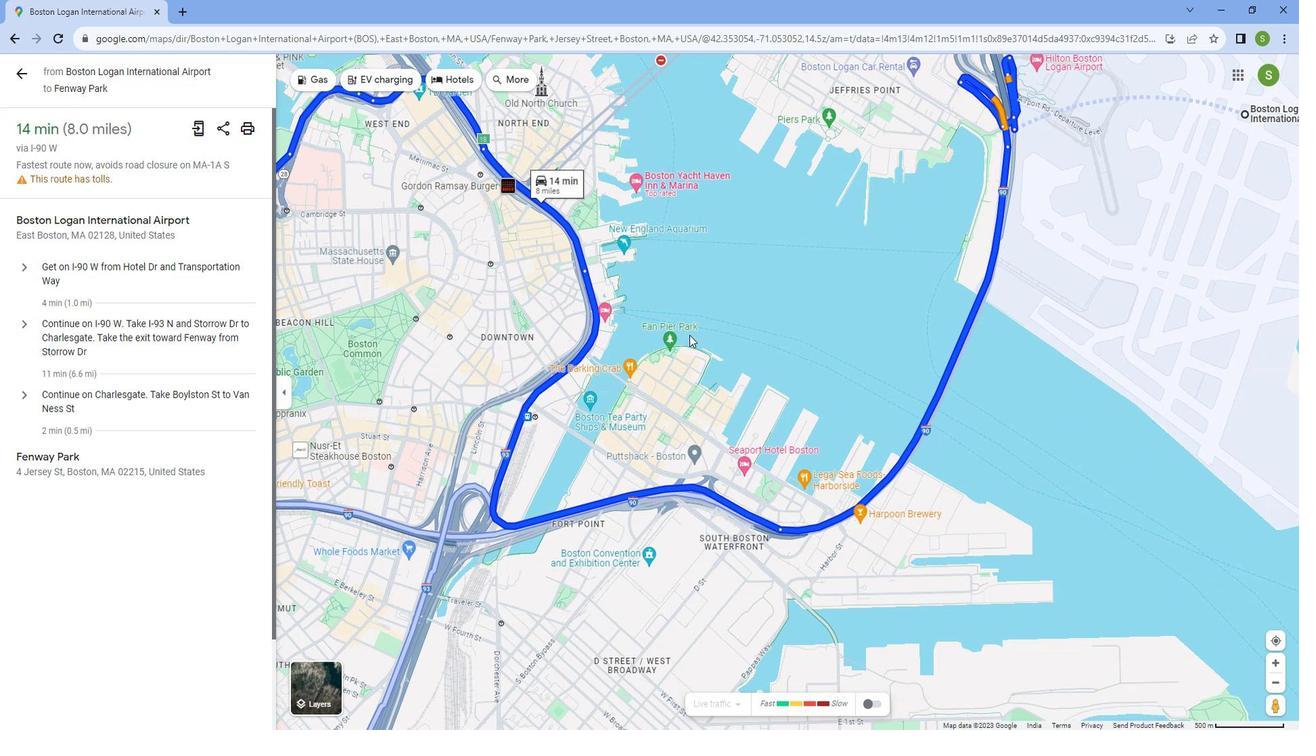 
Action: Mouse scrolled (878, 398) with delta (0, 0)
Screenshot: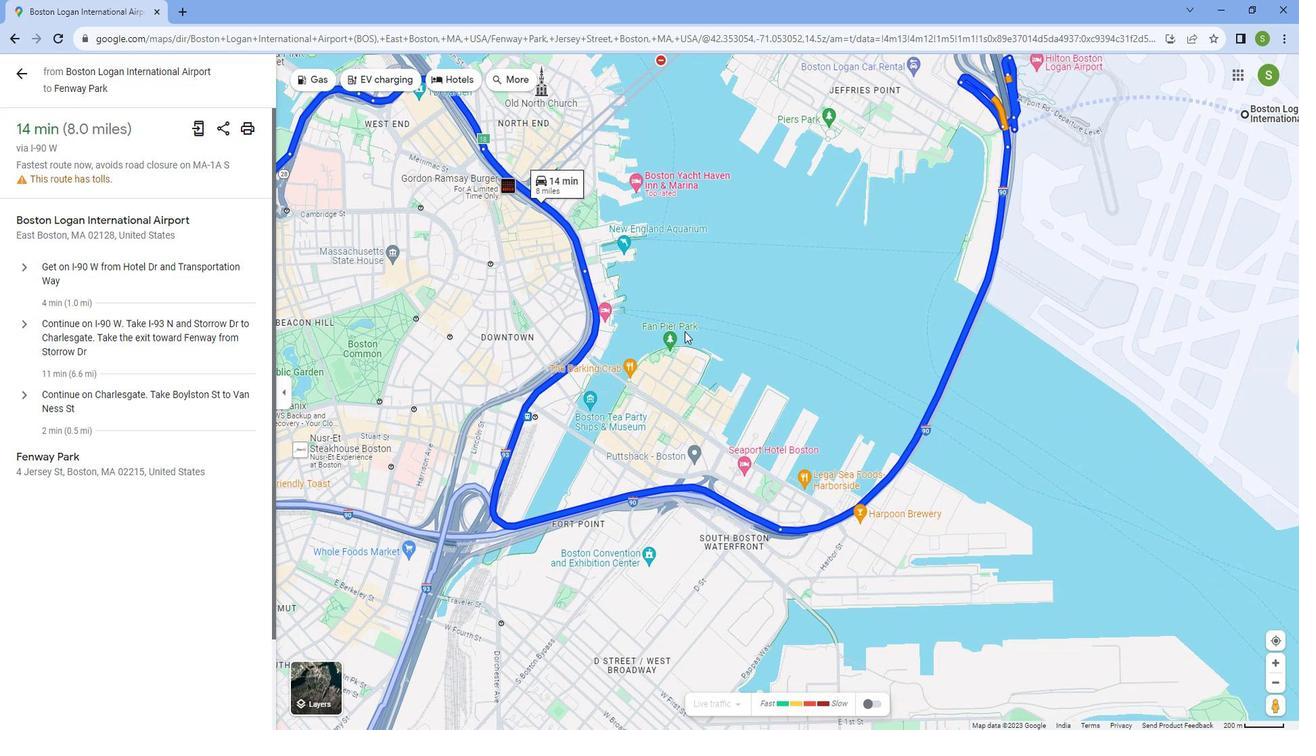 
Action: Mouse scrolled (878, 398) with delta (0, 0)
Screenshot: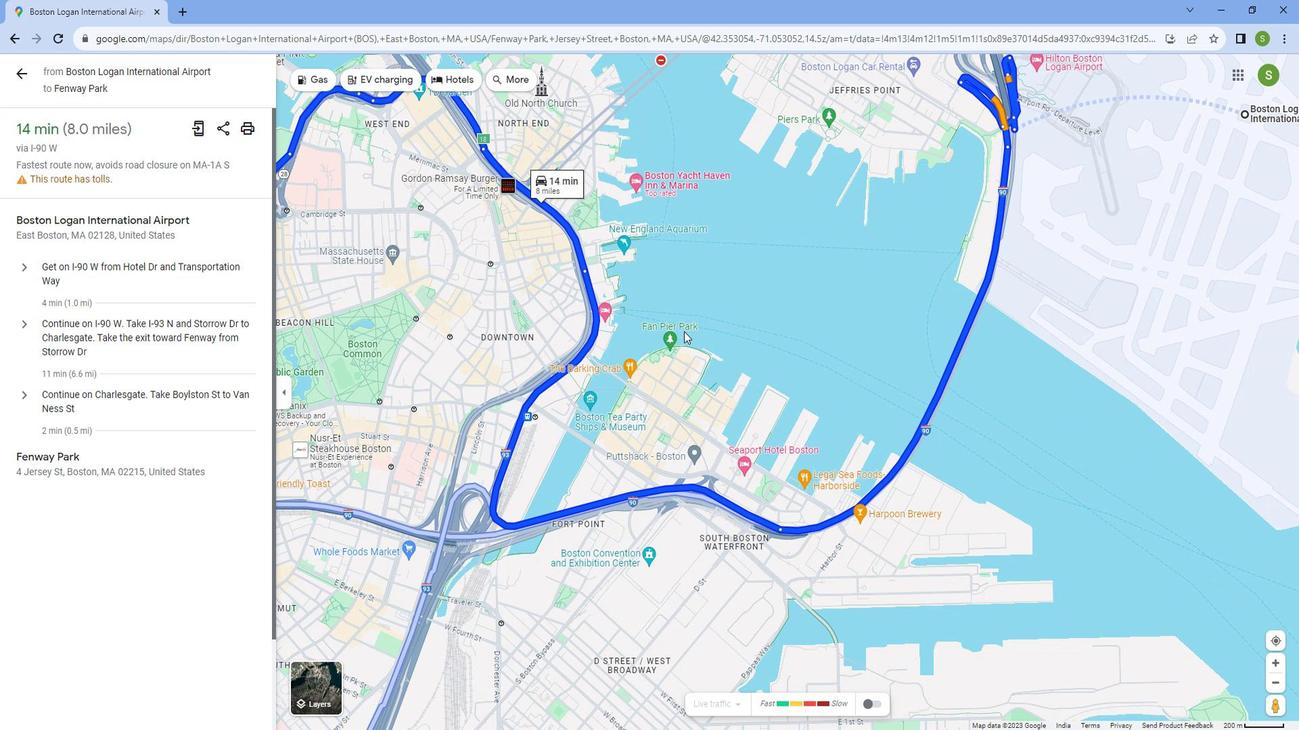 
Action: Mouse scrolled (878, 397) with delta (0, 0)
Screenshot: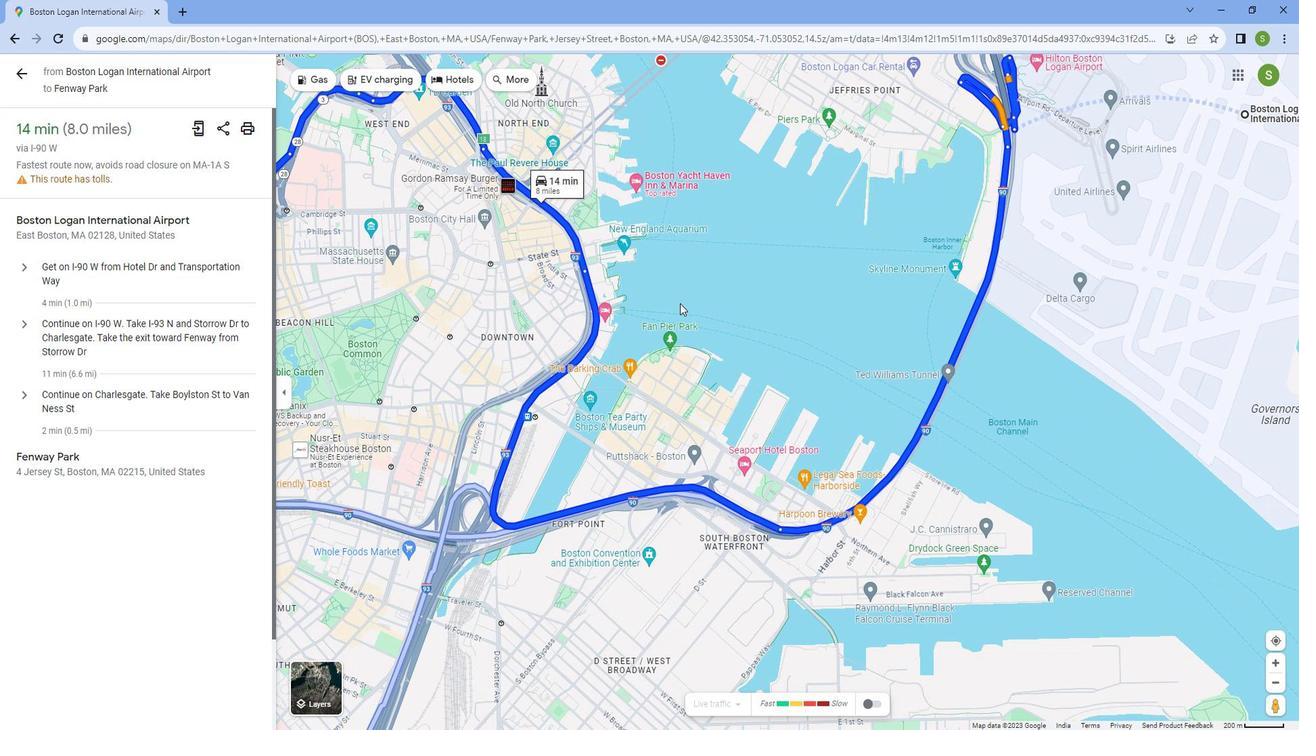 
Action: Mouse moved to (799, 259)
Screenshot: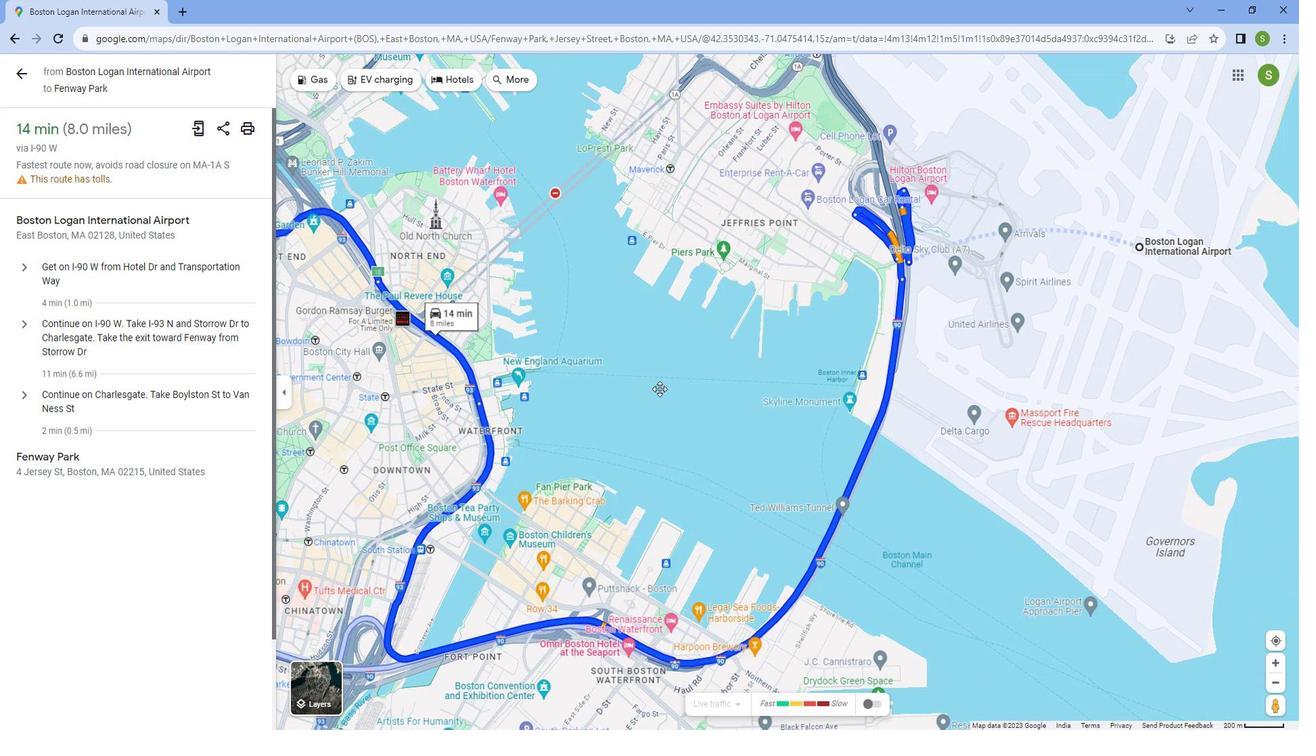 
Action: Mouse pressed left at (799, 259)
Screenshot: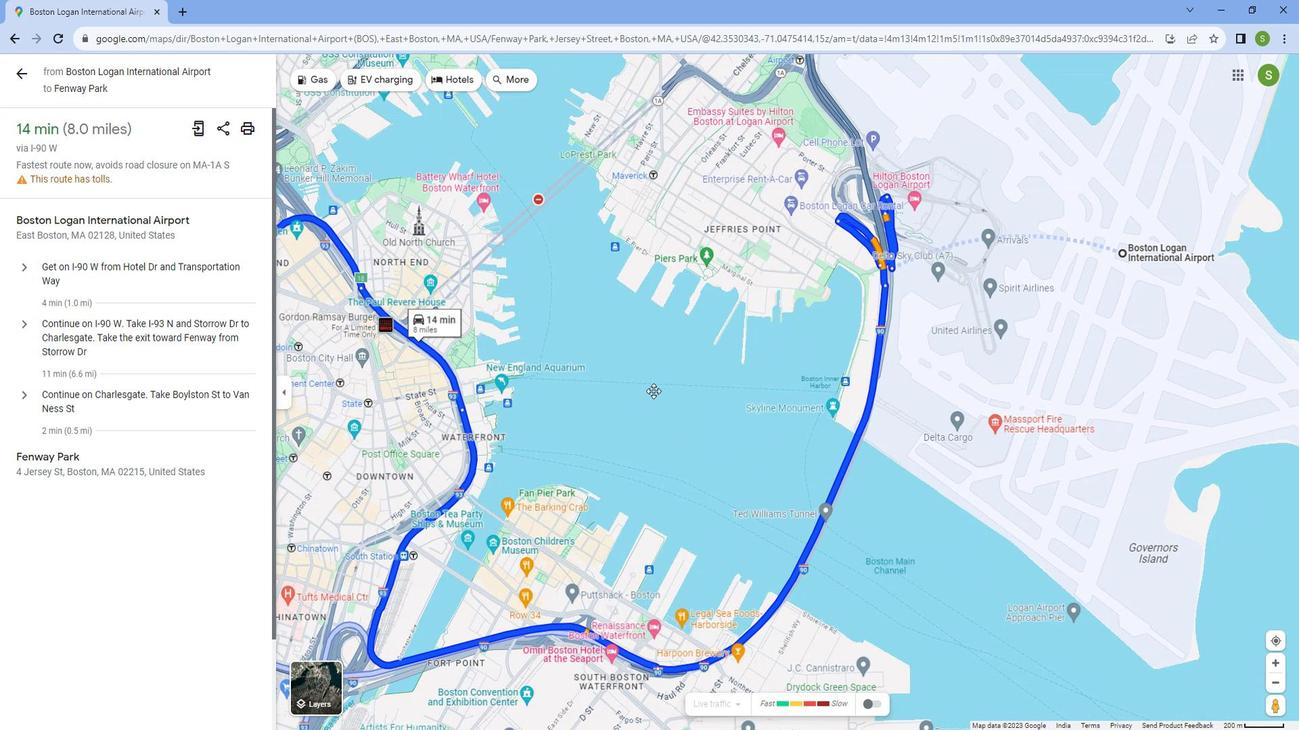 
Action: Mouse moved to (860, 400)
Screenshot: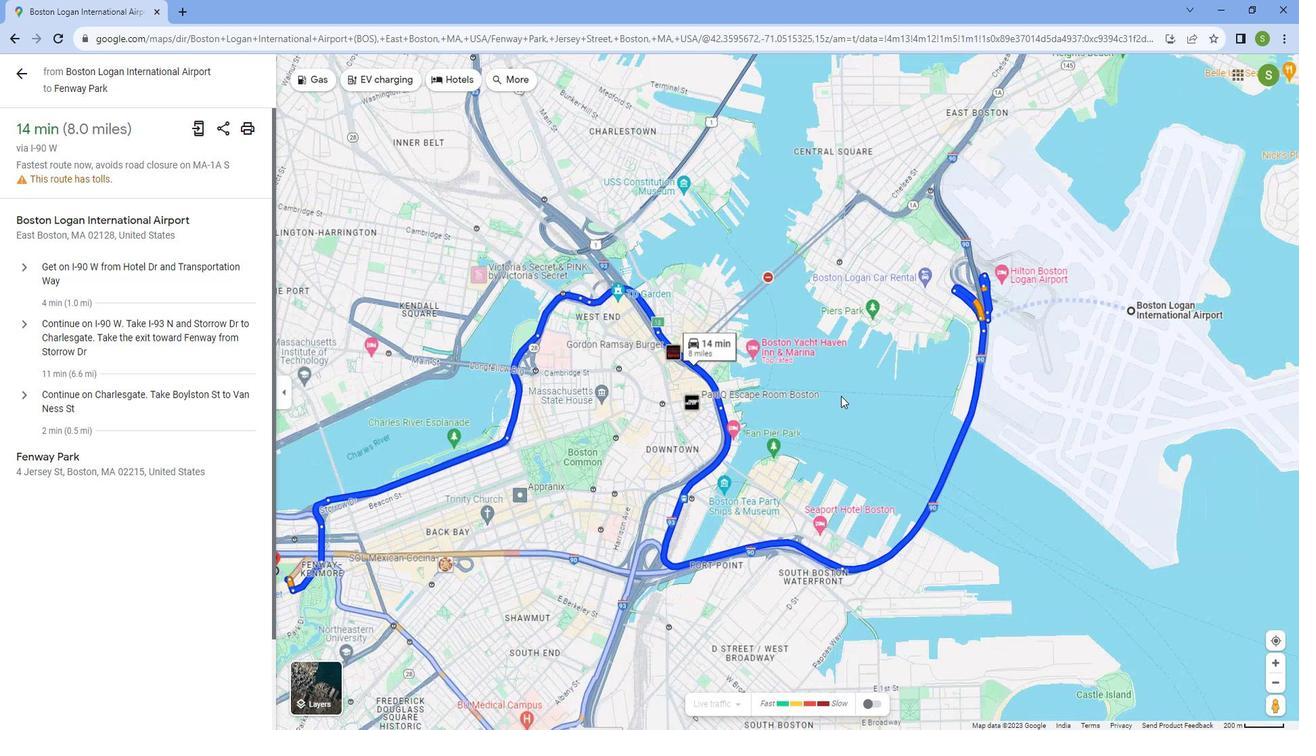 
Action: Mouse scrolled (860, 400) with delta (0, 0)
Screenshot: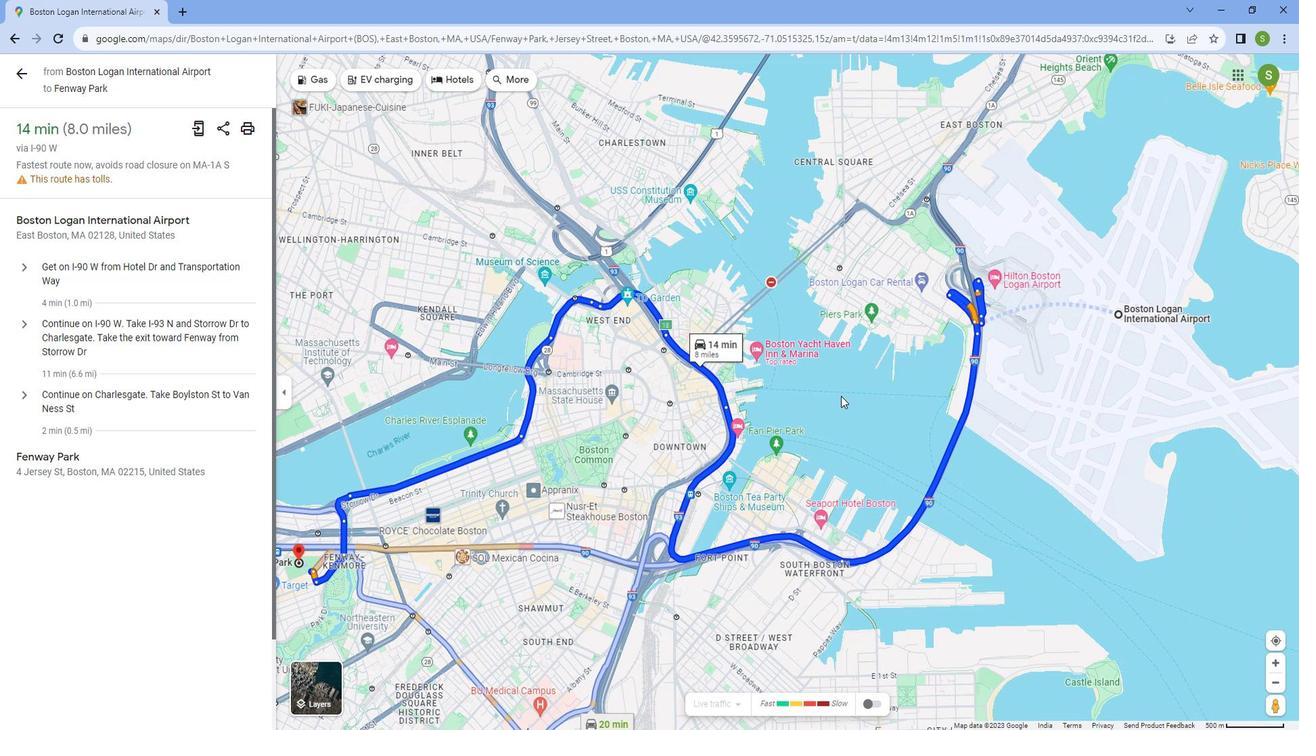 
Action: Mouse scrolled (860, 400) with delta (0, 0)
Screenshot: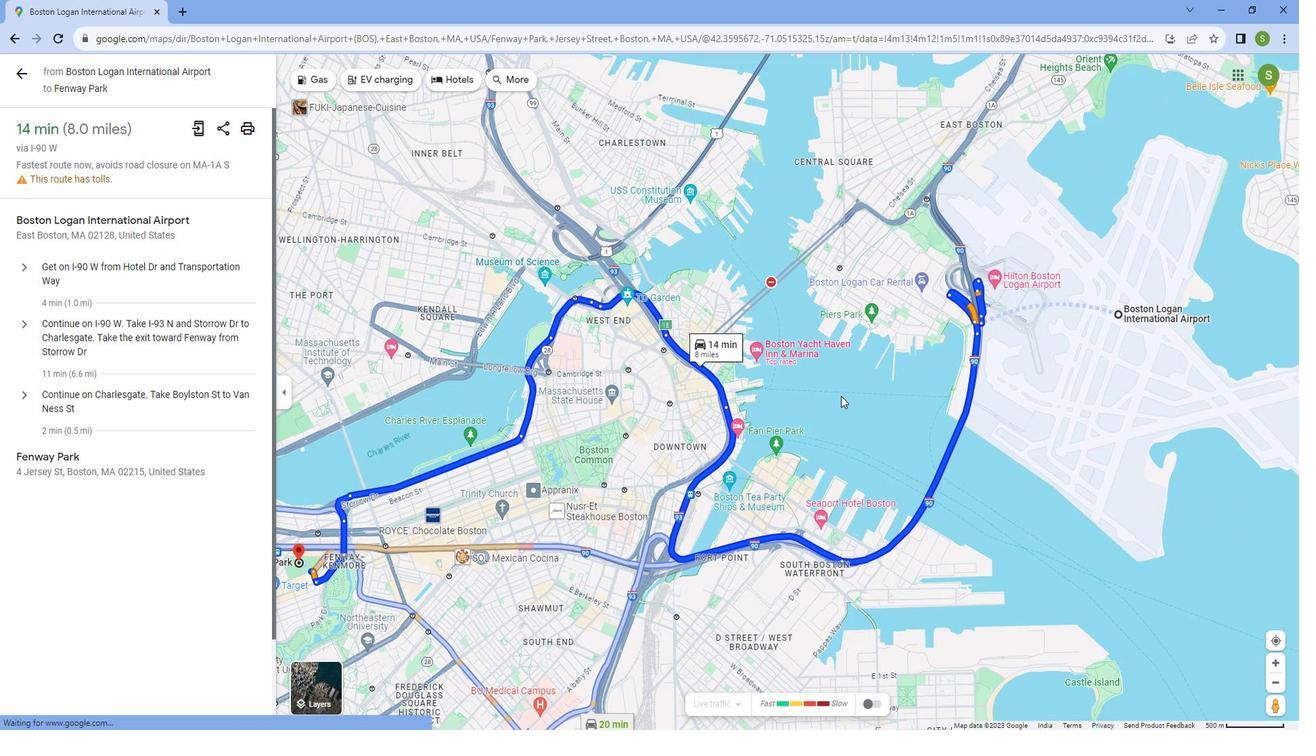 
Action: Mouse scrolled (860, 400) with delta (0, 0)
Screenshot: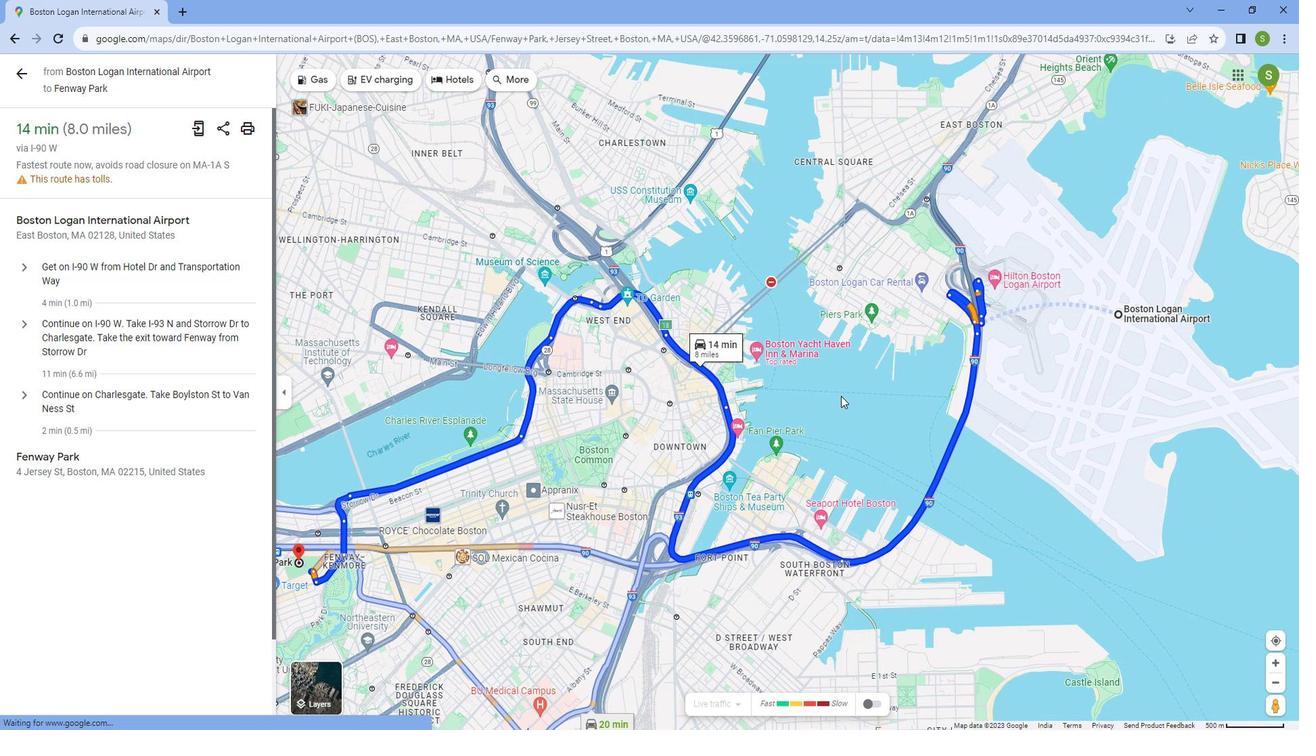 
